 Task: Look for space in Basse-Terre, Guadeloupe from 7th July, 2023 to 15th July, 2023 for 6 adults in price range Rs.15000 to Rs.20000. Place can be entire place with 3 bedrooms having 3 beds and 3 bathrooms. Property type can be house, flat, guest house. Amenities needed are: washing machine. Booking option can be shelf check-in. Required host language is English.
Action: Mouse moved to (508, 55)
Screenshot: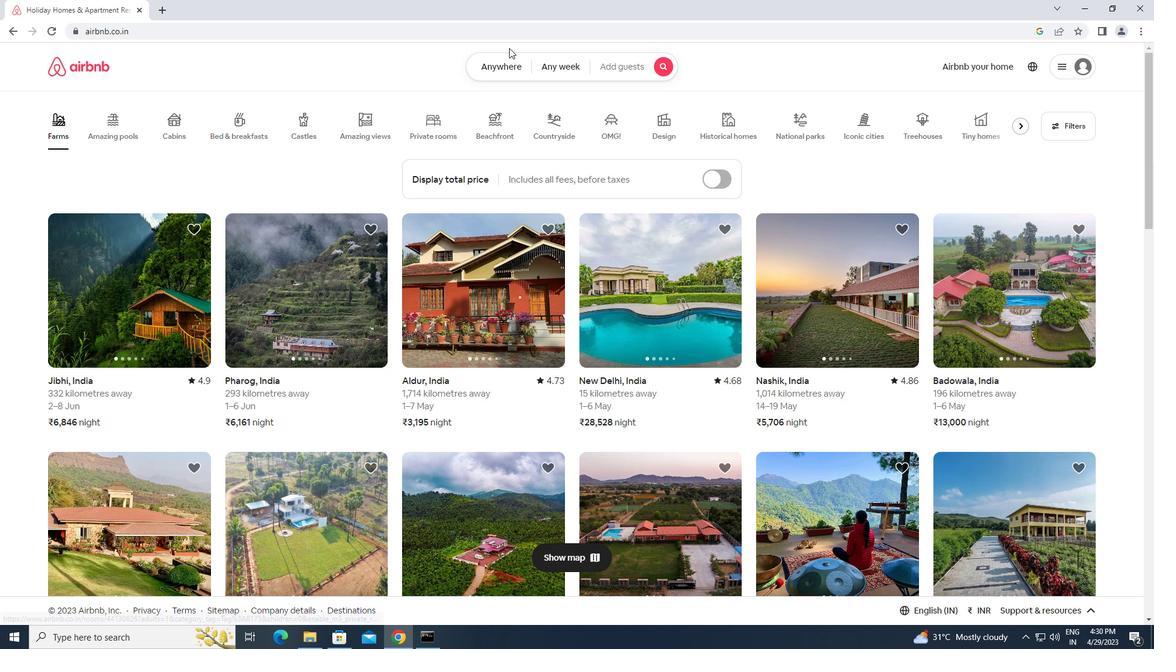 
Action: Mouse pressed left at (508, 55)
Screenshot: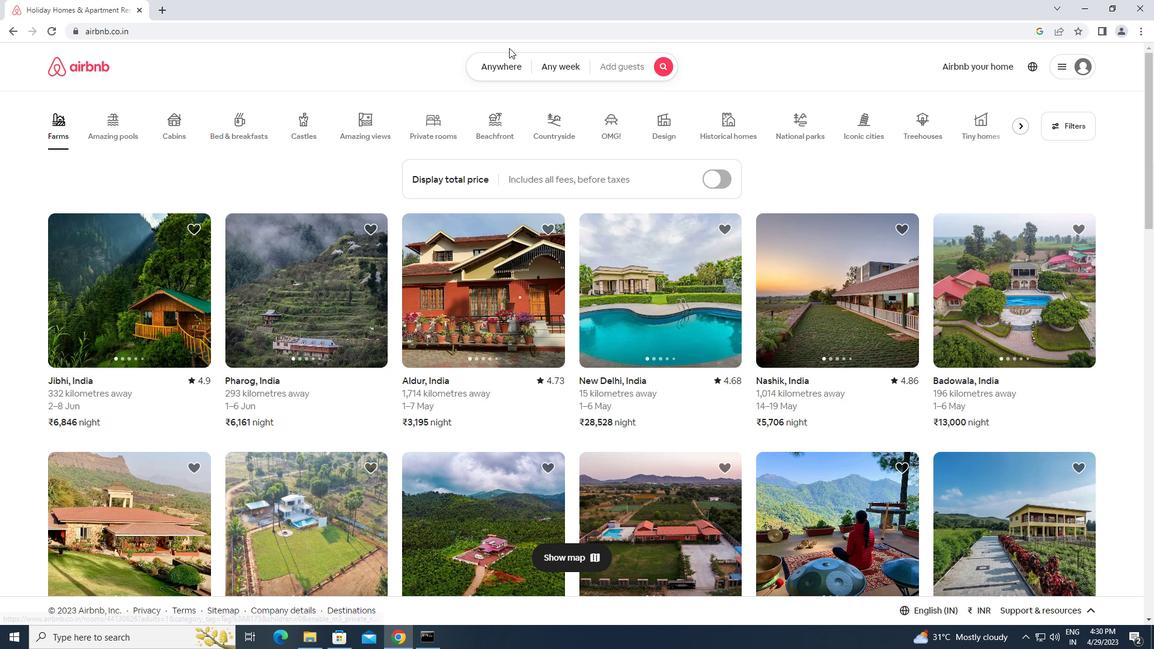 
Action: Mouse moved to (442, 102)
Screenshot: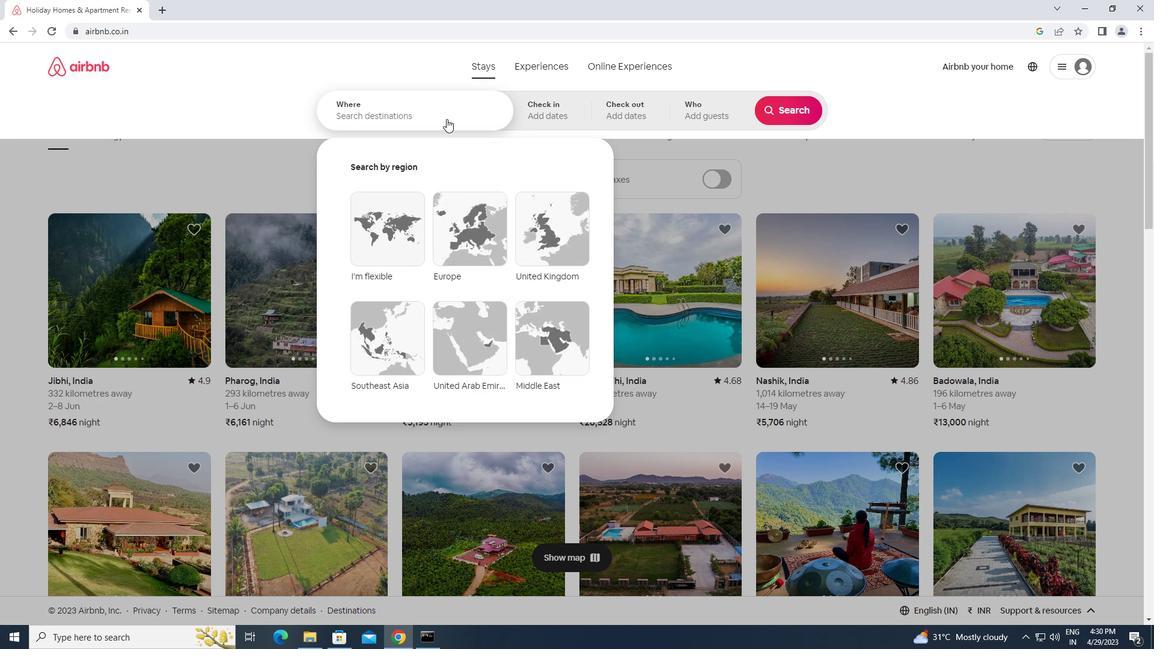 
Action: Mouse pressed left at (442, 102)
Screenshot: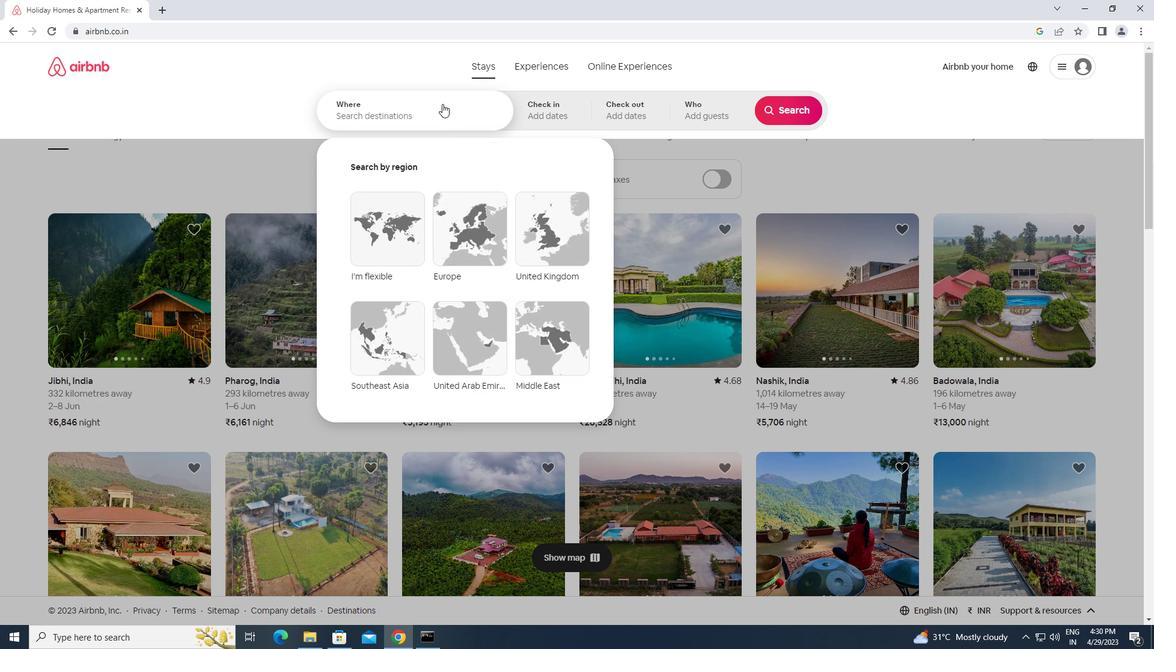 
Action: Mouse moved to (443, 102)
Screenshot: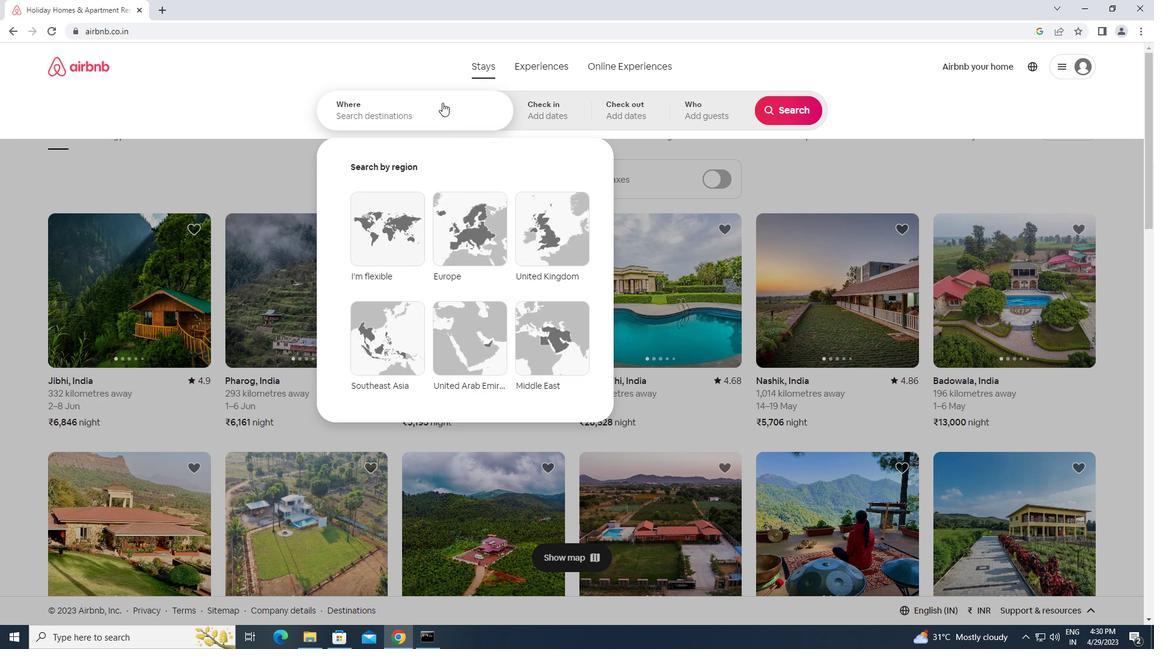 
Action: Key pressed b<Key.caps_lock>asse-<Key.caps_lock>t<Key.caps_lock>erre,<Key.space><Key.caps_lock>g<Key.caps_lock>uadeloupe<Key.enter>
Screenshot: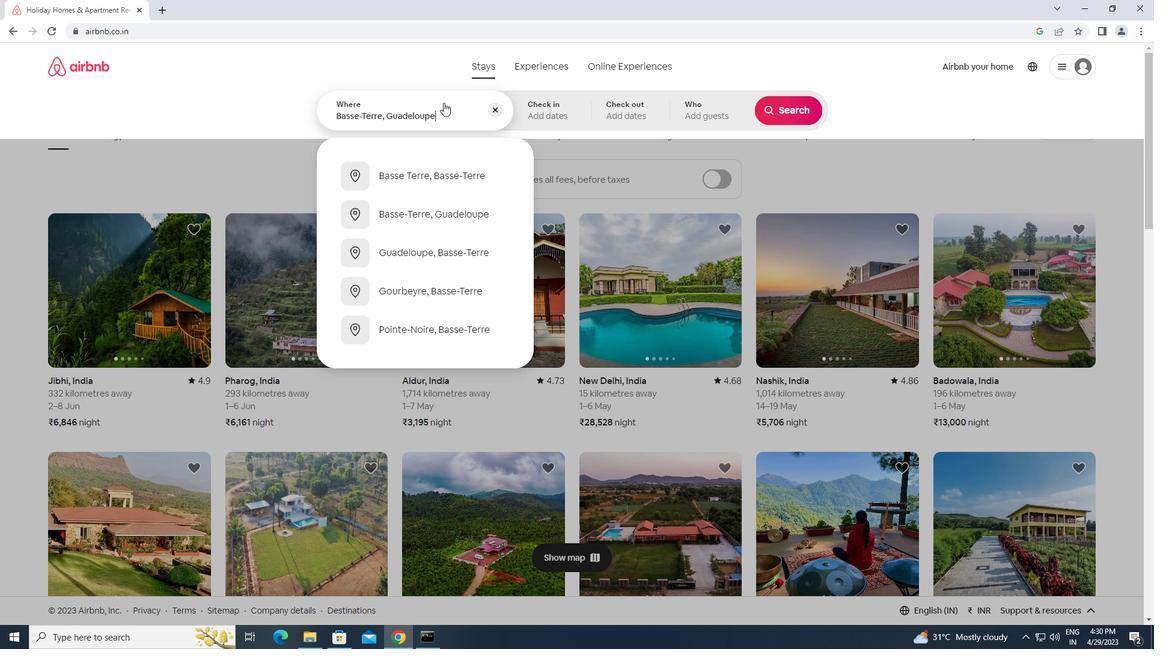 
Action: Mouse moved to (781, 201)
Screenshot: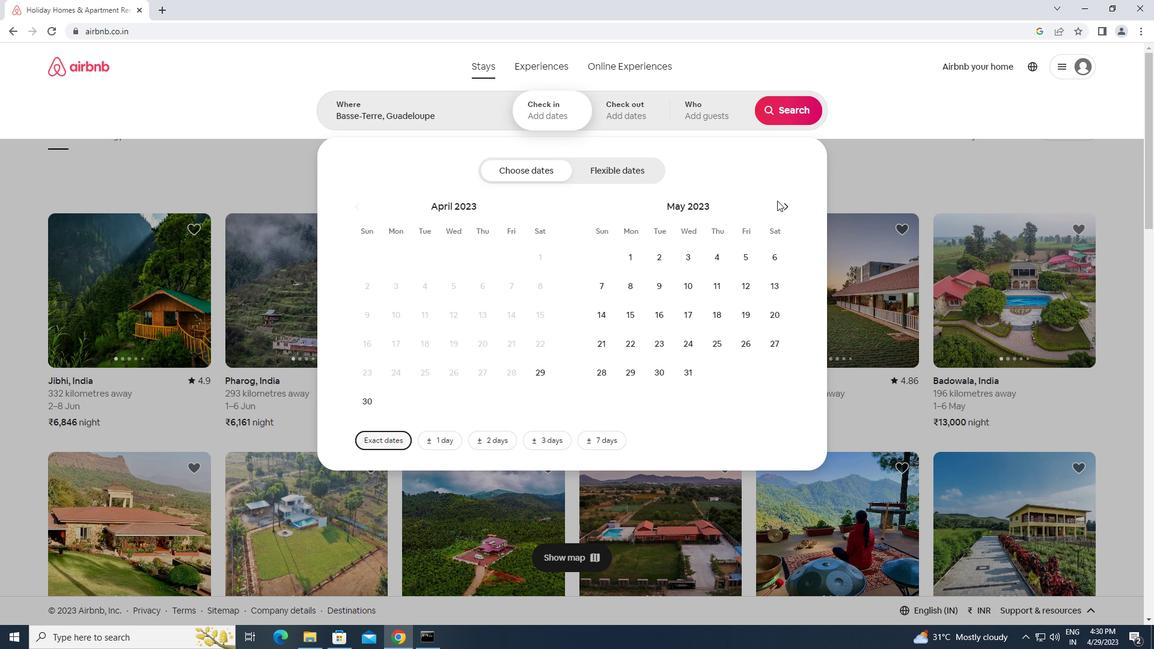
Action: Mouse pressed left at (781, 201)
Screenshot: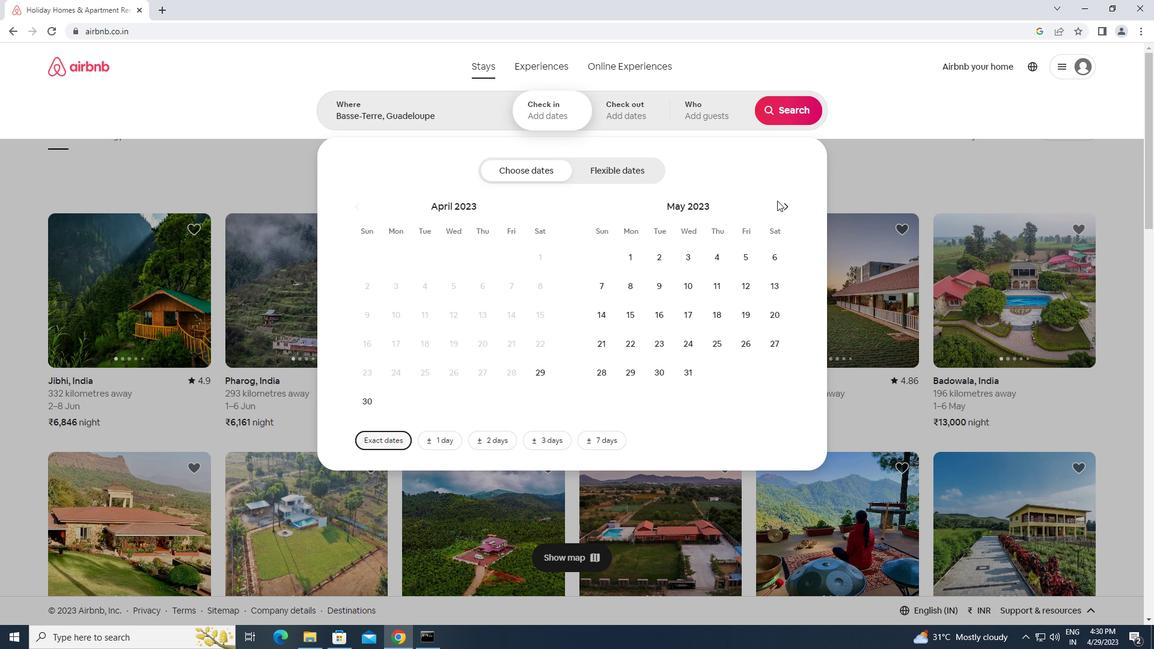 
Action: Mouse pressed left at (781, 201)
Screenshot: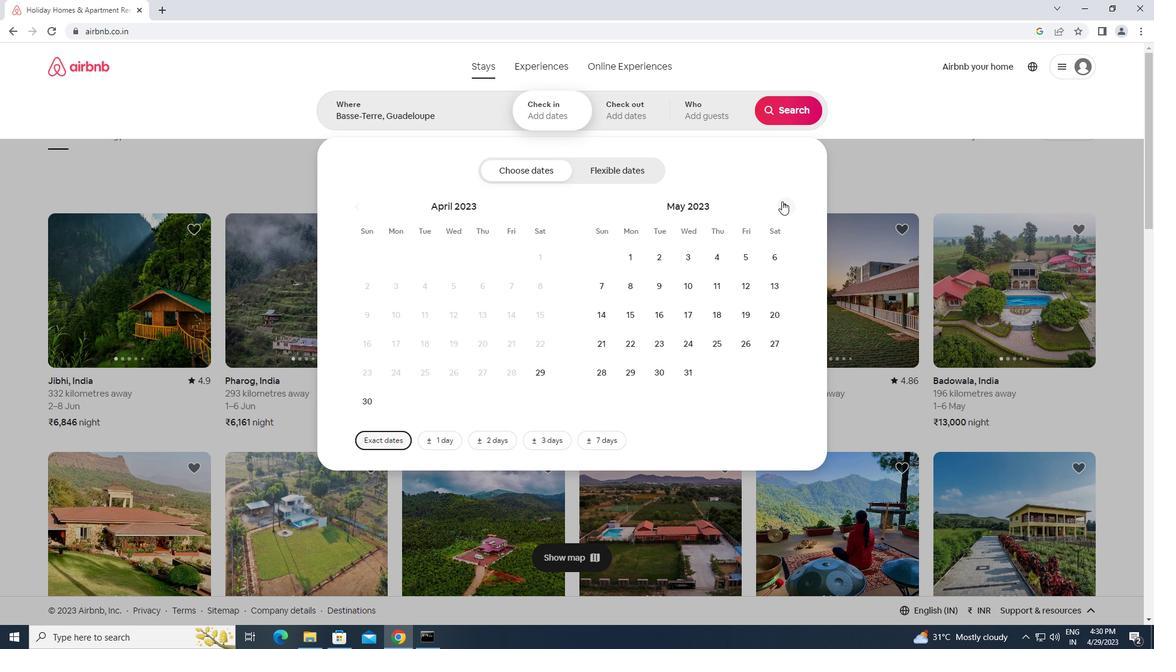 
Action: Mouse moved to (755, 287)
Screenshot: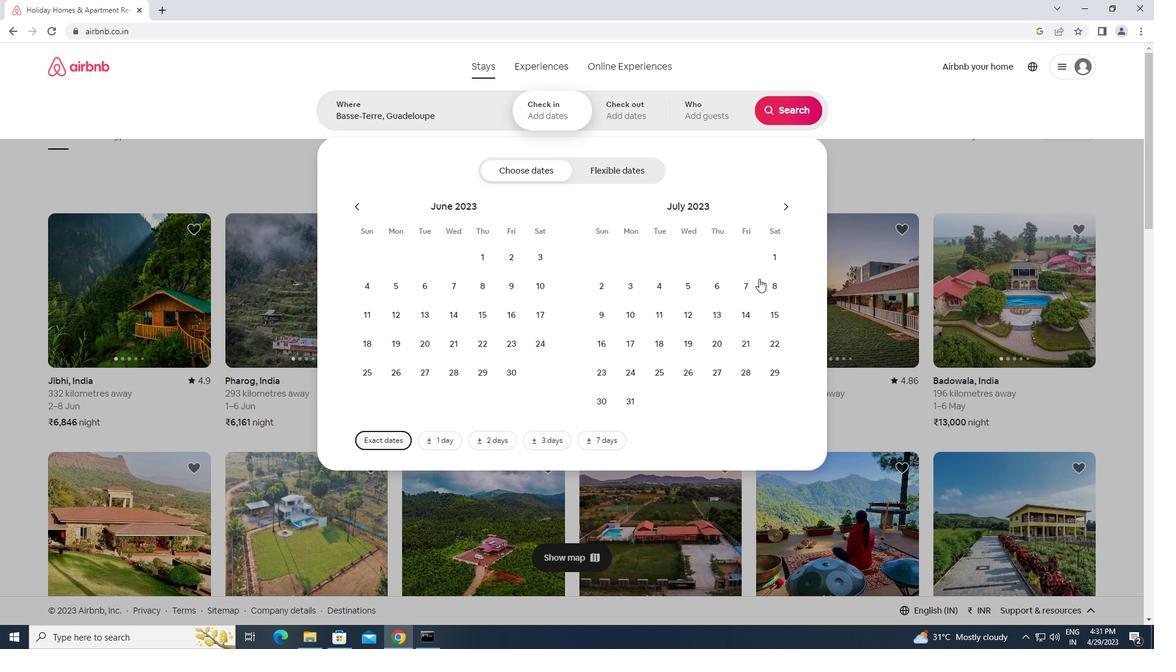 
Action: Mouse pressed left at (755, 287)
Screenshot: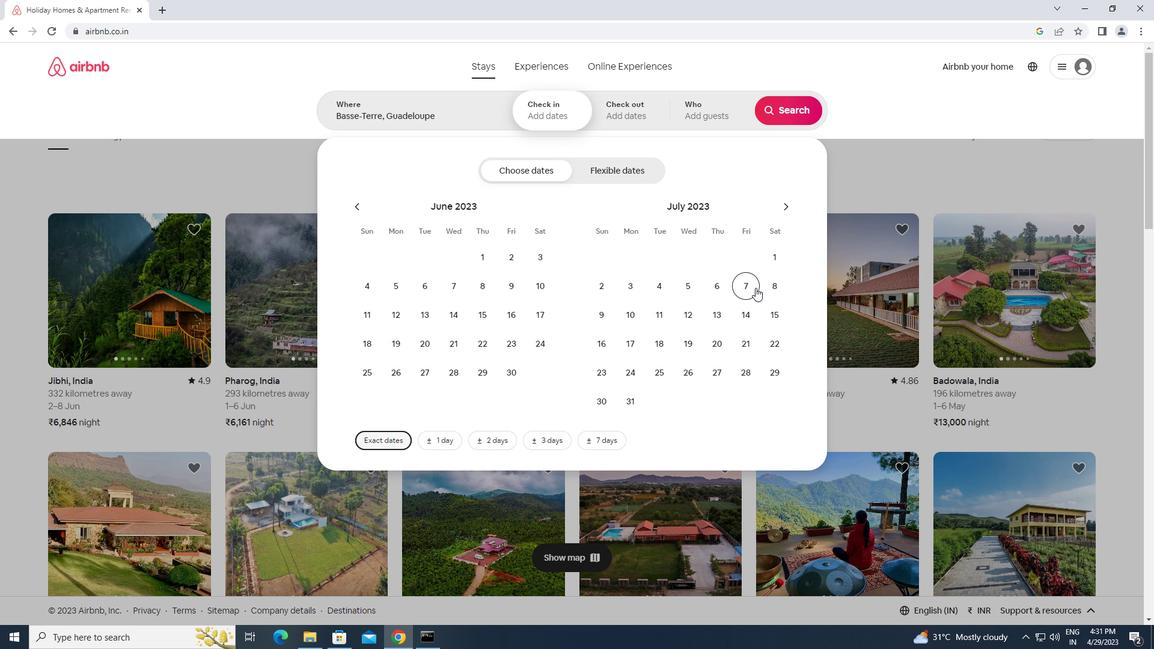 
Action: Mouse moved to (784, 313)
Screenshot: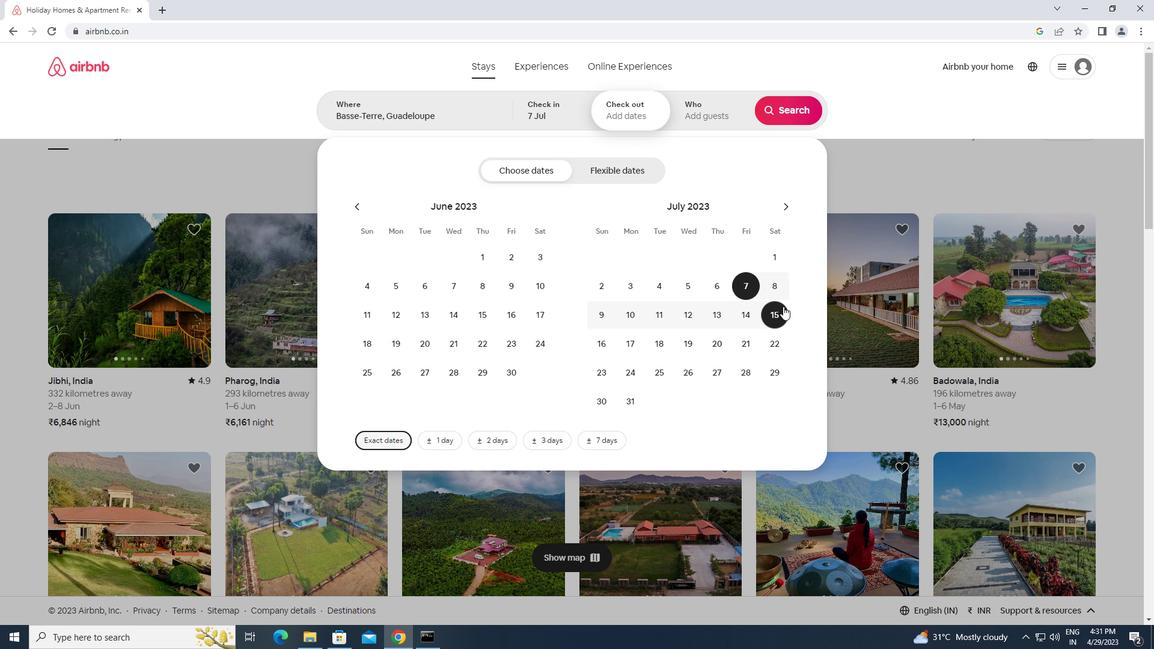 
Action: Mouse pressed left at (784, 313)
Screenshot: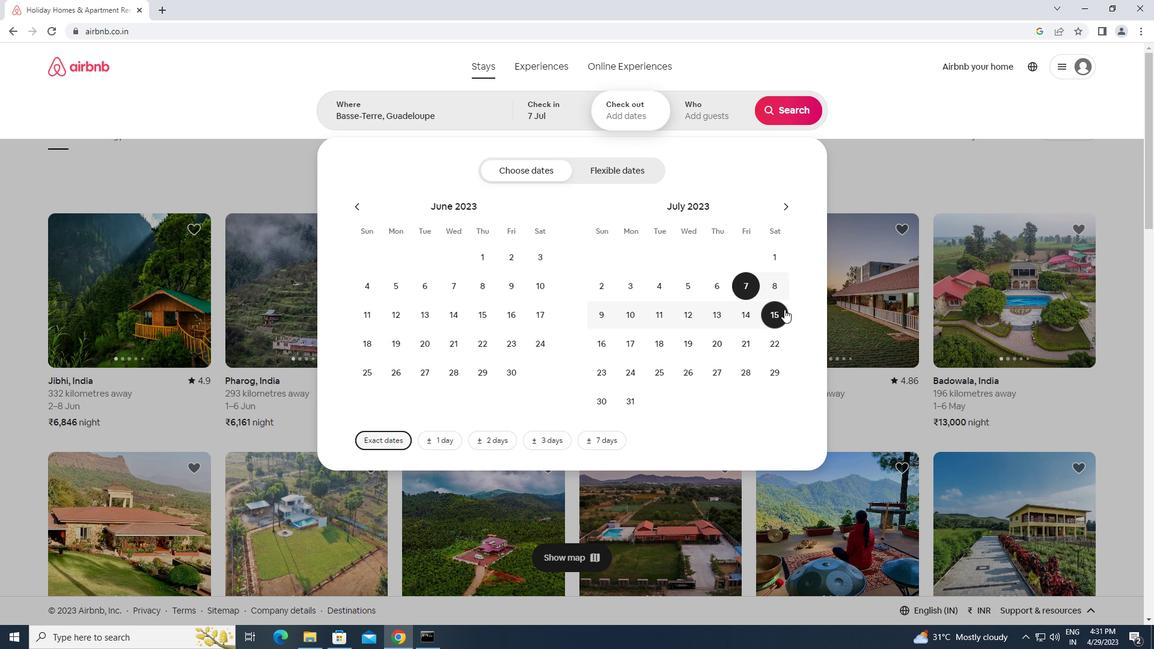 
Action: Mouse moved to (690, 112)
Screenshot: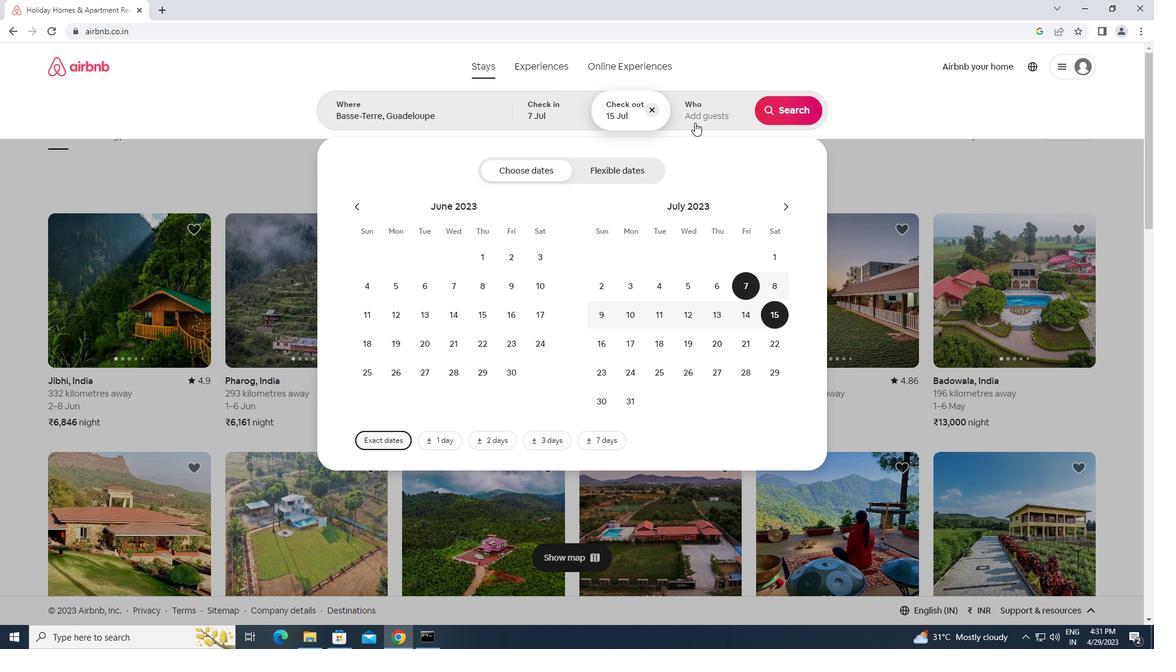 
Action: Mouse pressed left at (690, 112)
Screenshot: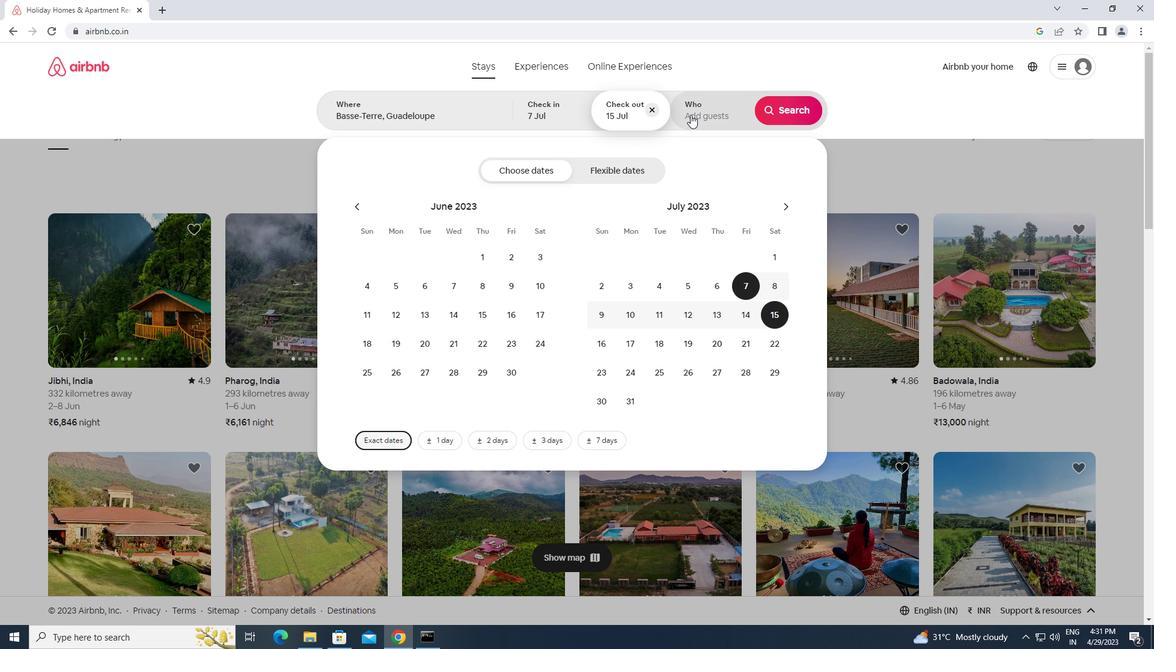 
Action: Mouse moved to (790, 168)
Screenshot: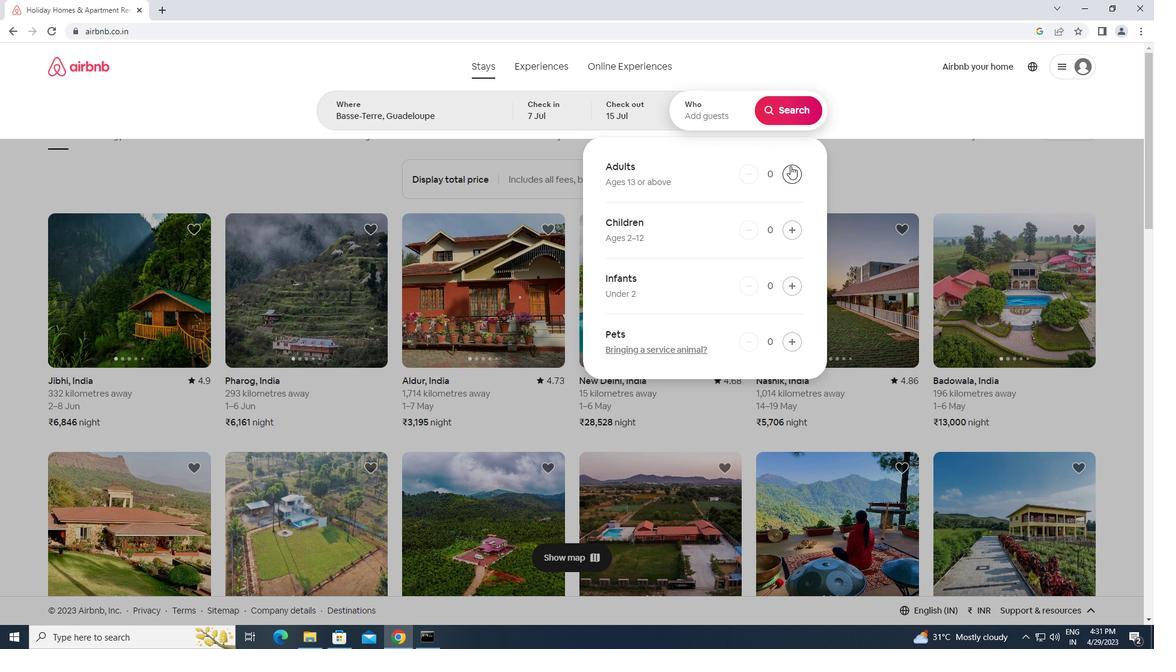 
Action: Mouse pressed left at (790, 168)
Screenshot: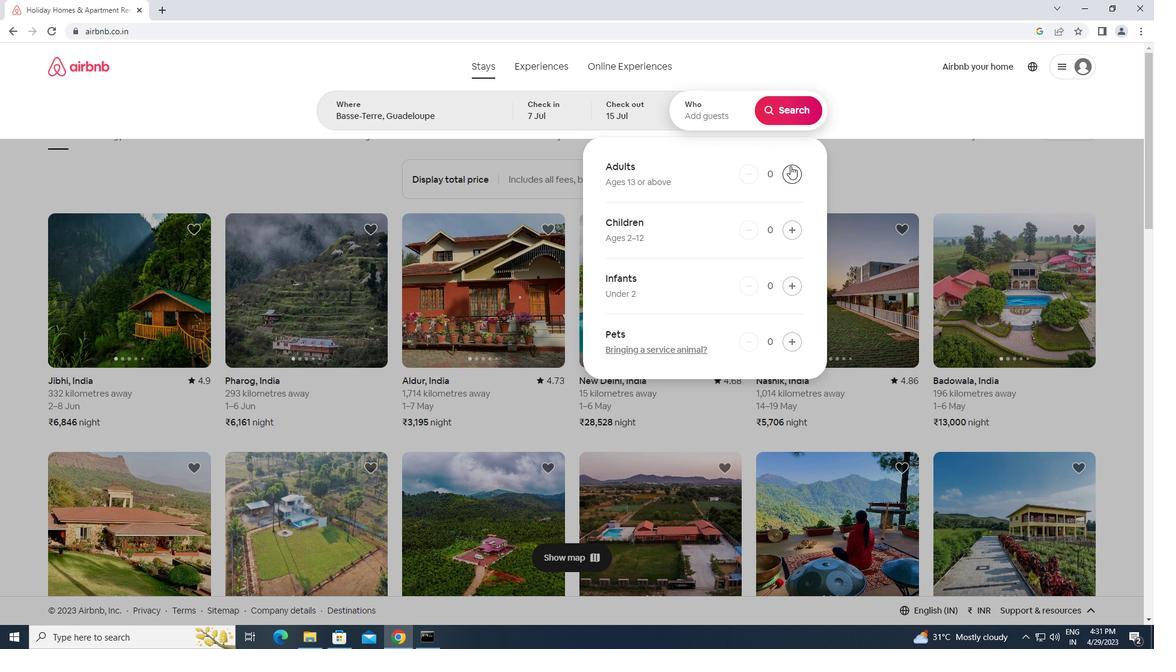 
Action: Mouse pressed left at (790, 168)
Screenshot: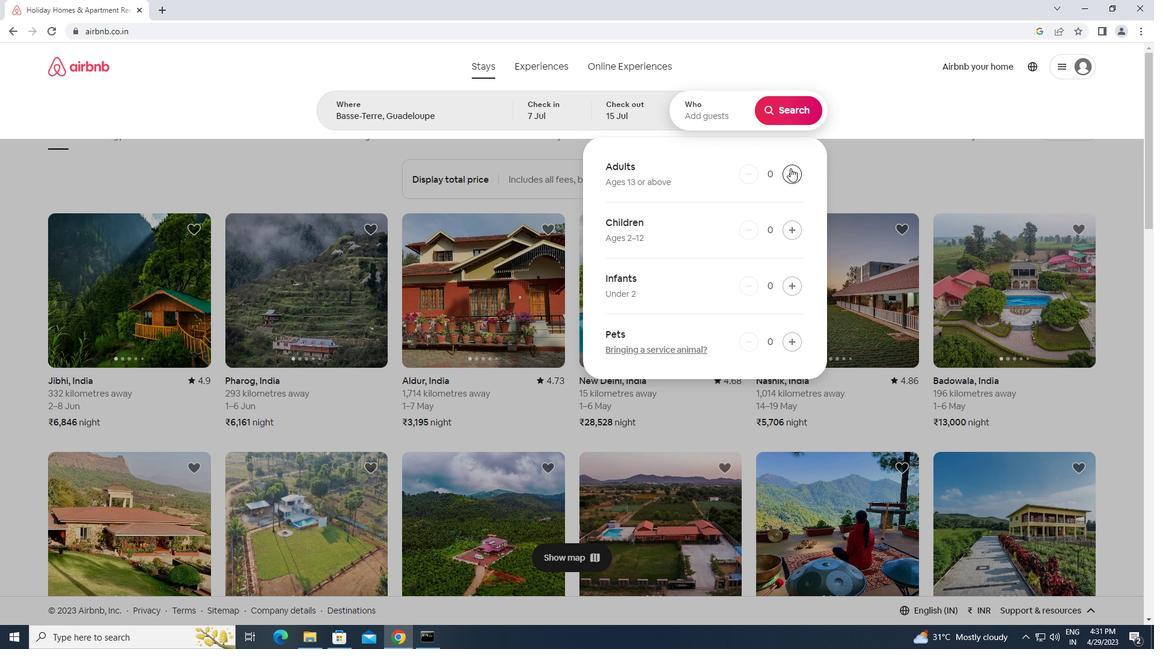 
Action: Mouse pressed left at (790, 168)
Screenshot: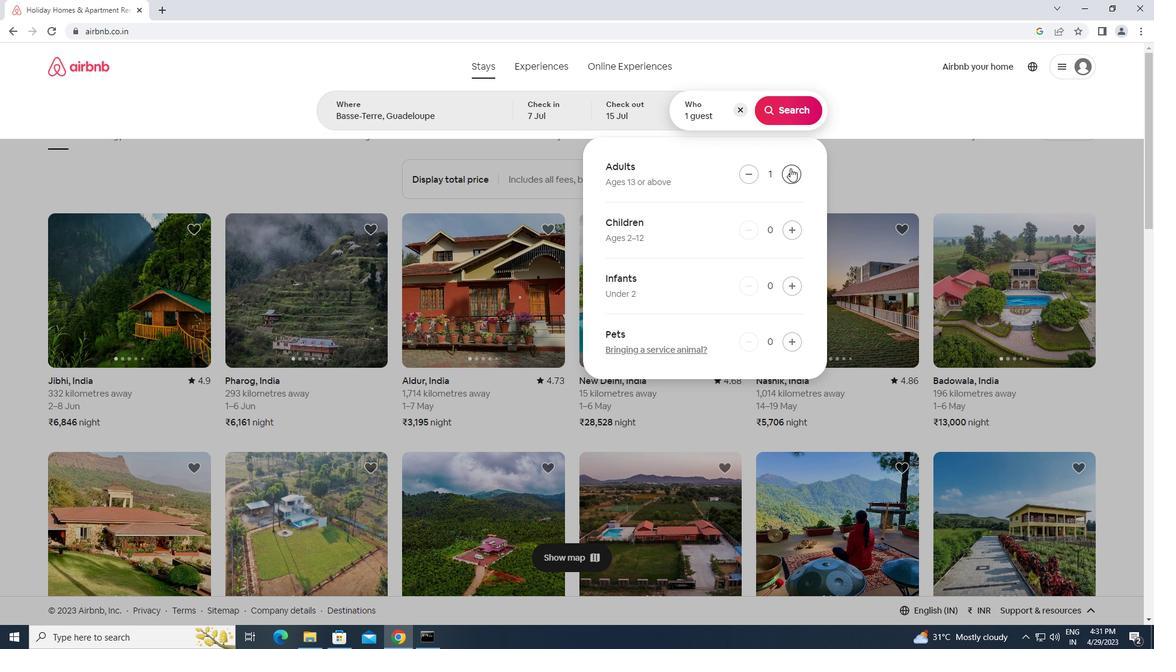
Action: Mouse pressed left at (790, 168)
Screenshot: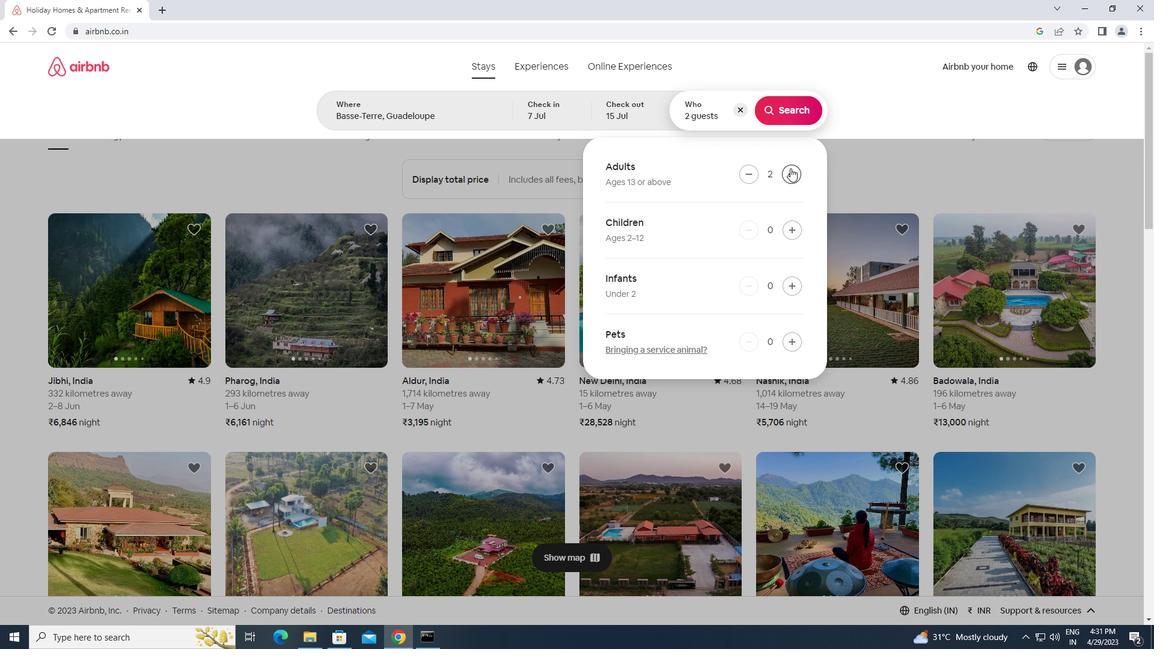 
Action: Mouse pressed left at (790, 168)
Screenshot: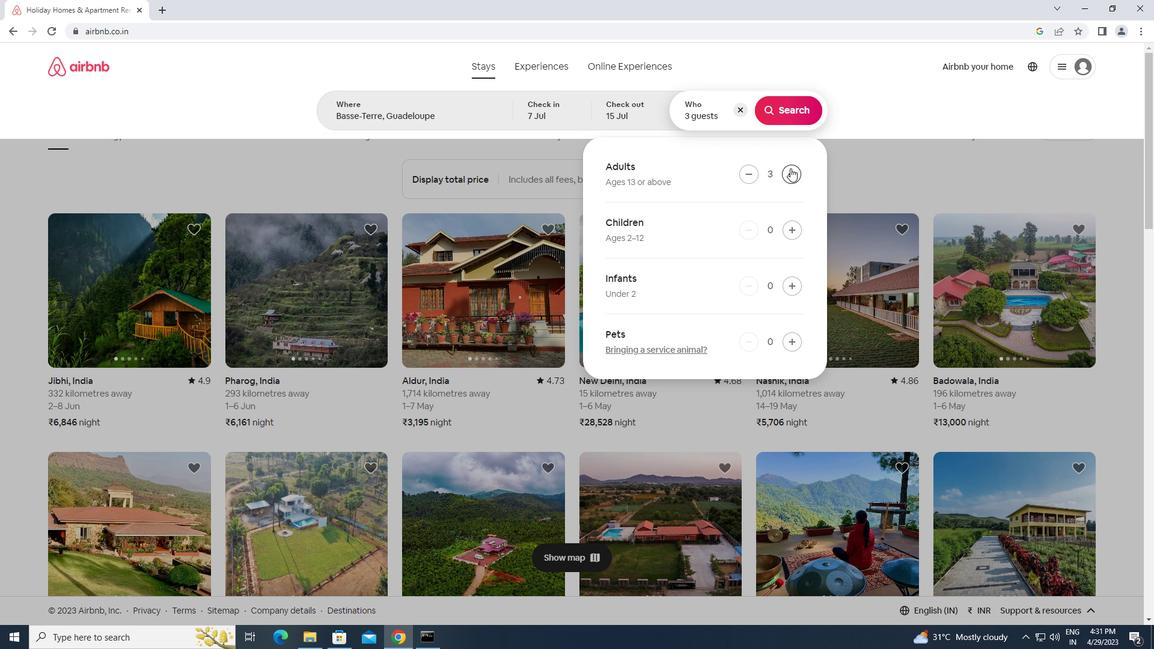 
Action: Mouse pressed left at (790, 168)
Screenshot: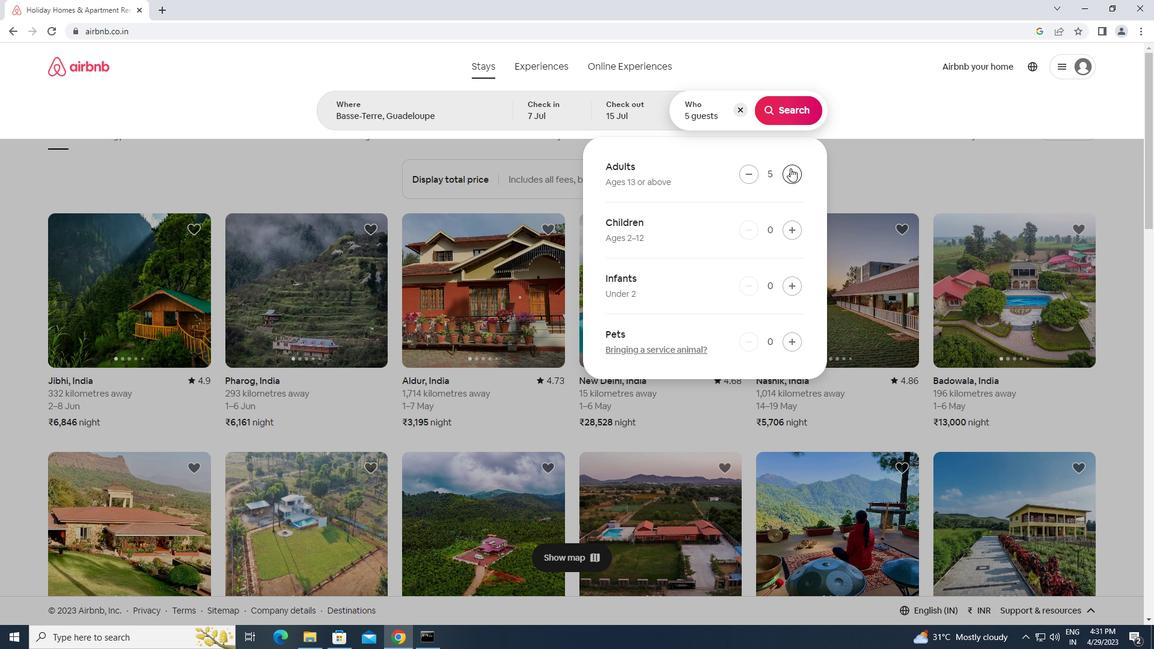 
Action: Mouse moved to (784, 116)
Screenshot: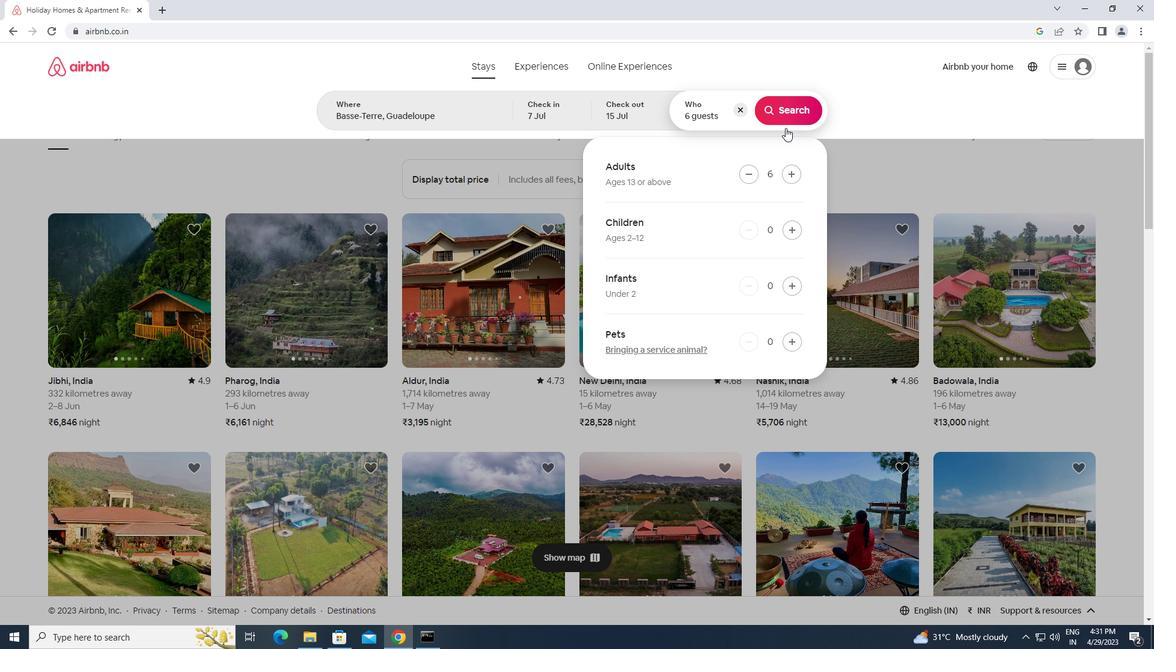 
Action: Mouse pressed left at (784, 116)
Screenshot: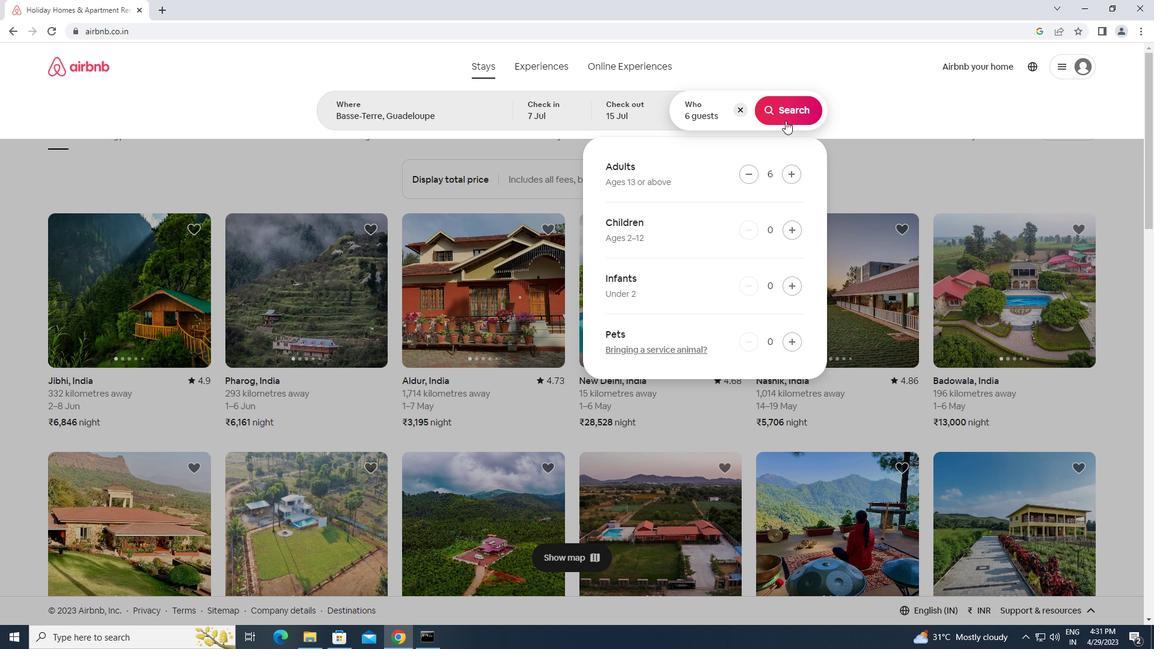 
Action: Mouse moved to (1087, 111)
Screenshot: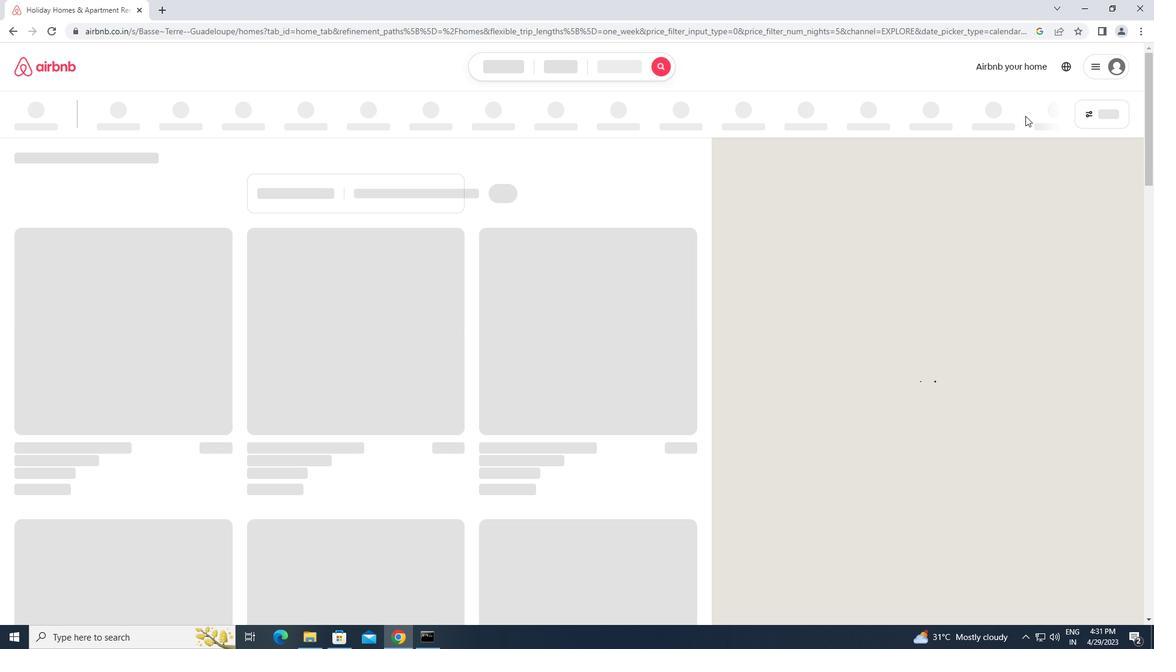 
Action: Mouse pressed left at (1087, 111)
Screenshot: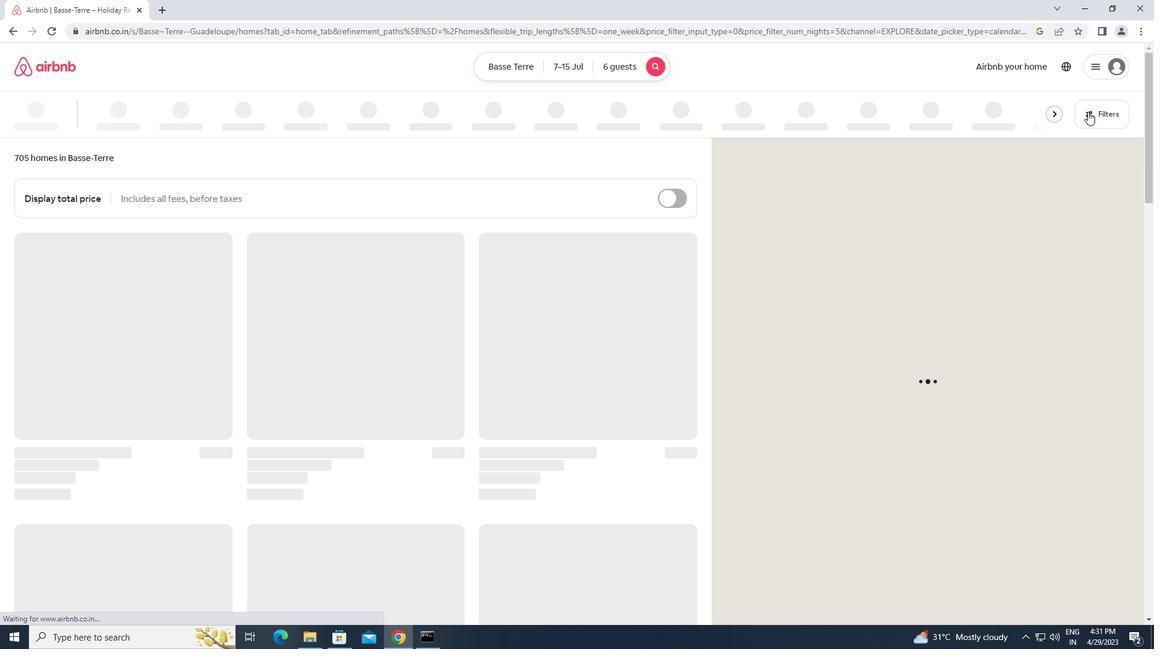 
Action: Mouse moved to (436, 265)
Screenshot: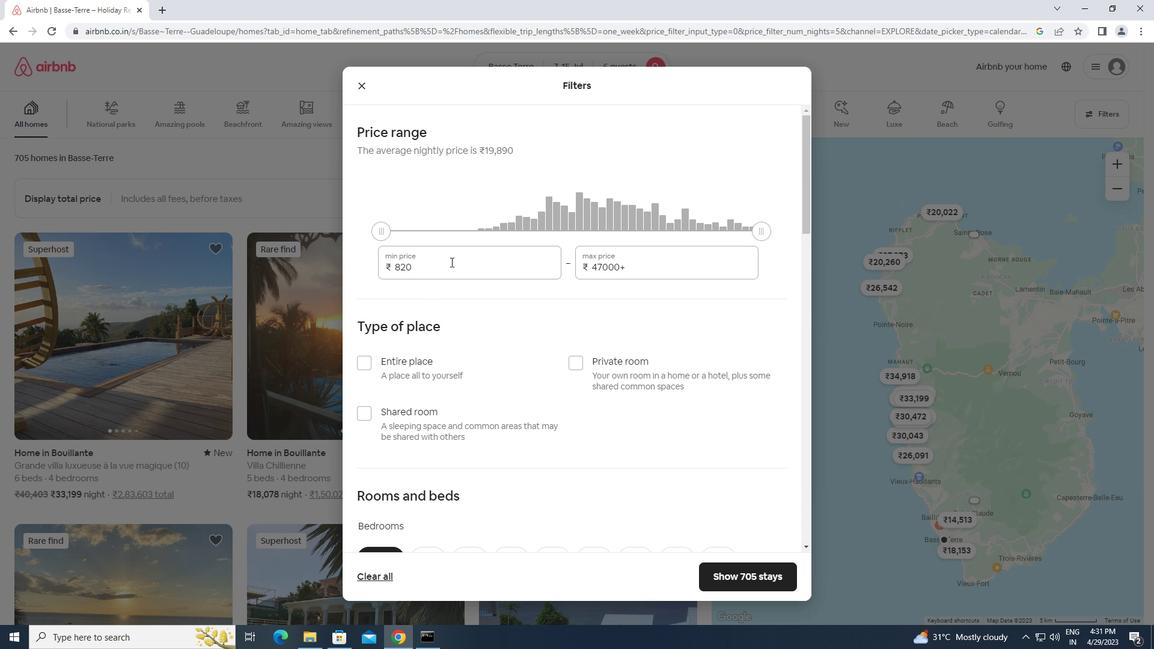 
Action: Mouse pressed left at (436, 265)
Screenshot: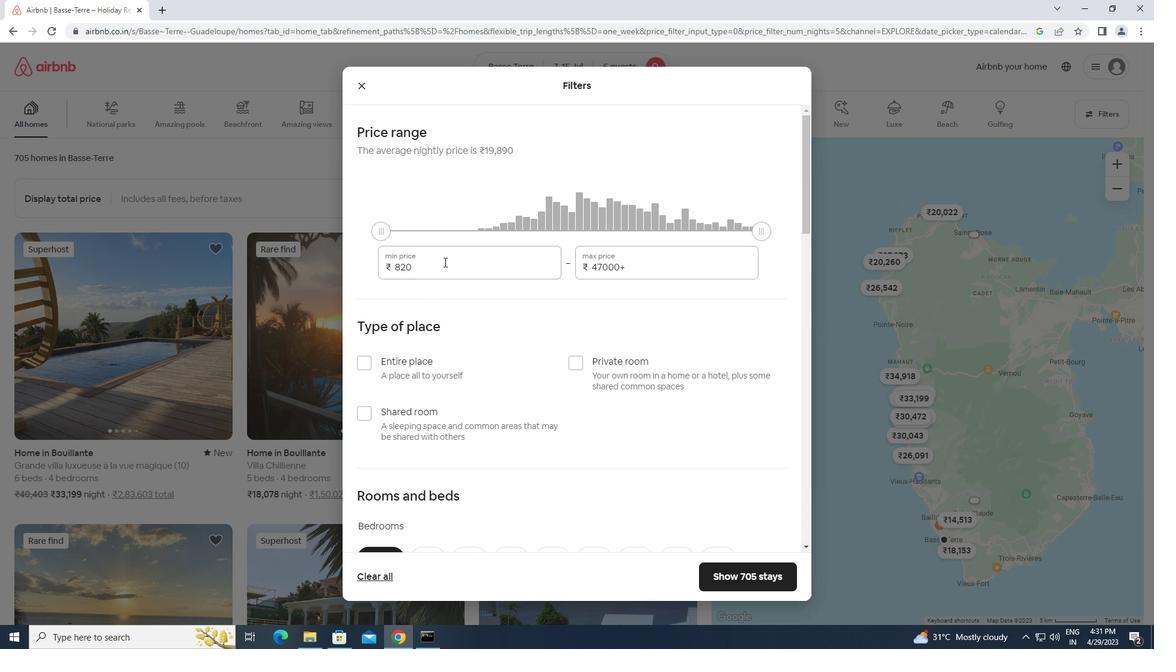 
Action: Mouse moved to (381, 266)
Screenshot: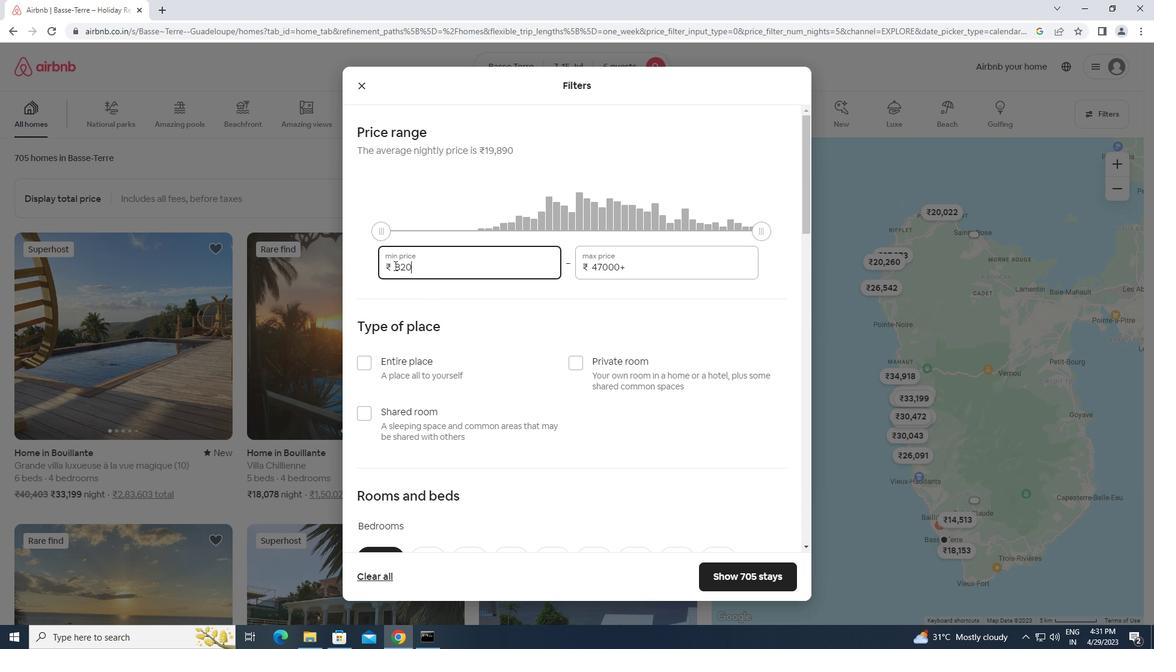 
Action: Key pressed 15000<Key.tab><Key.backspace>20000
Screenshot: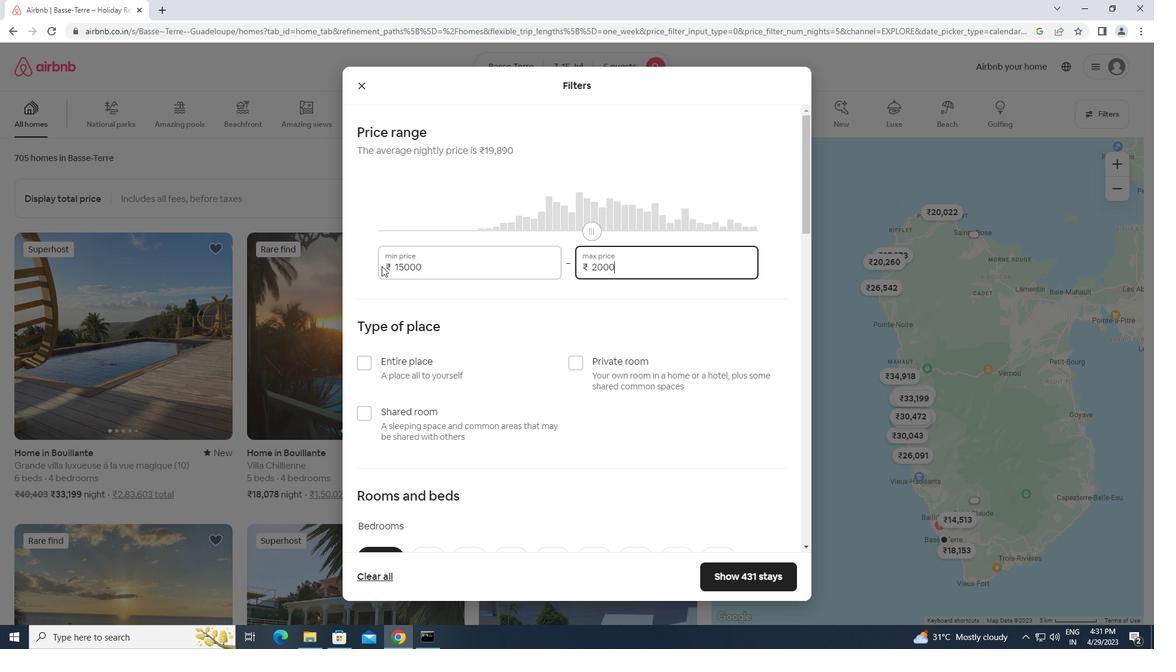 
Action: Mouse moved to (362, 364)
Screenshot: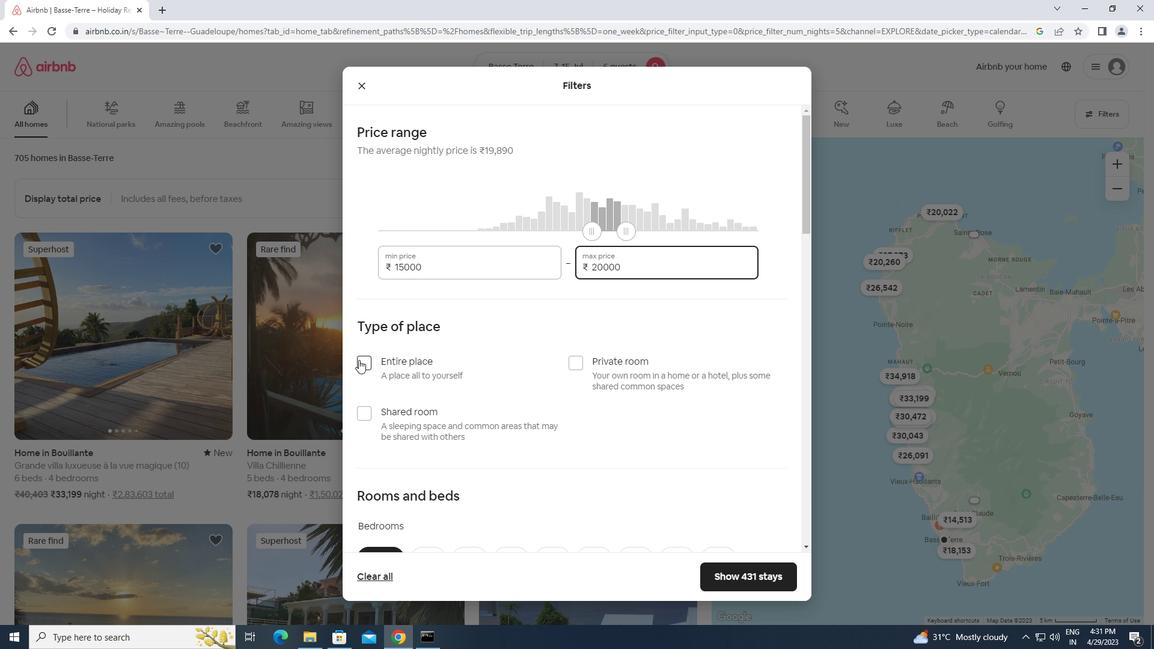 
Action: Mouse pressed left at (362, 364)
Screenshot: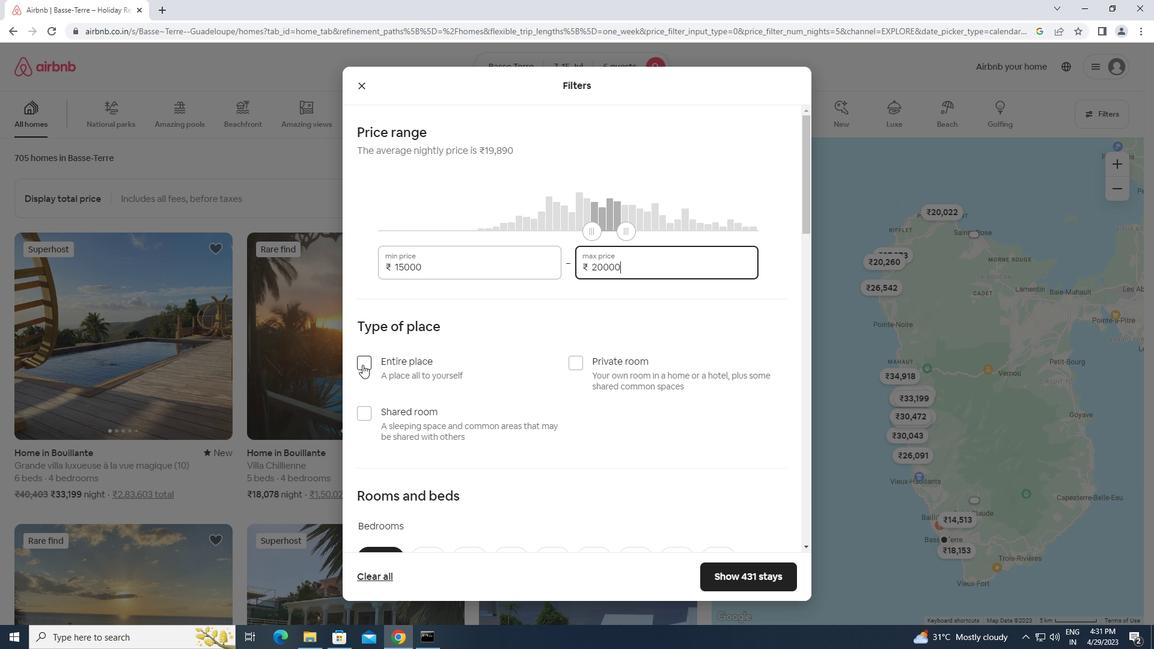 
Action: Mouse moved to (517, 396)
Screenshot: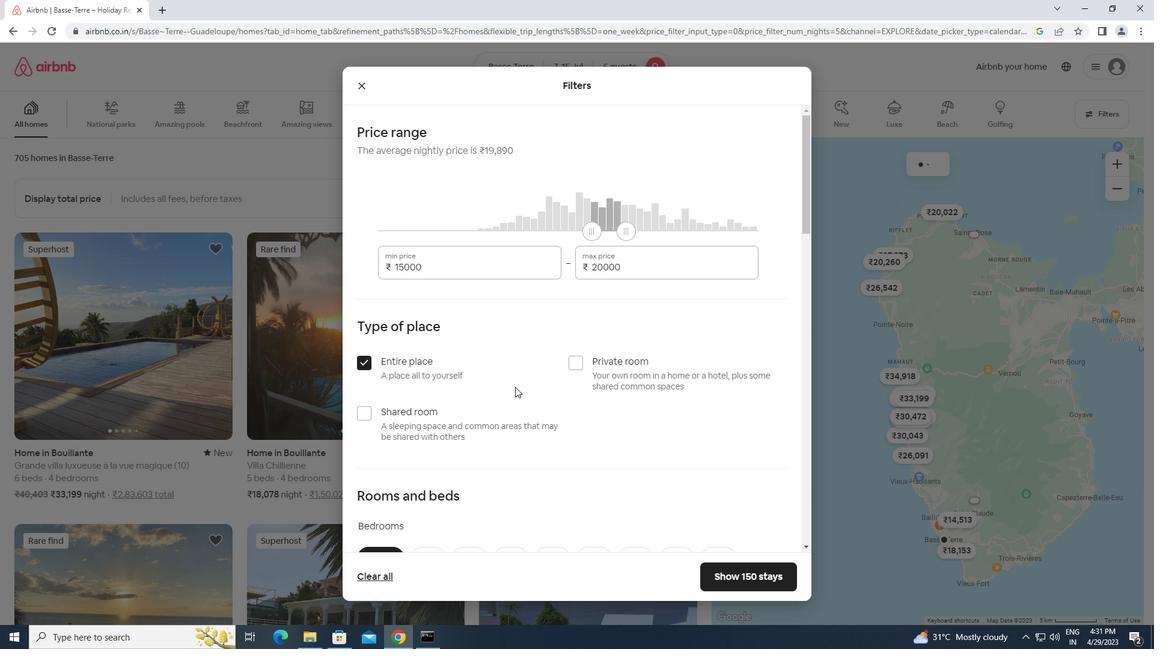 
Action: Mouse scrolled (517, 396) with delta (0, 0)
Screenshot: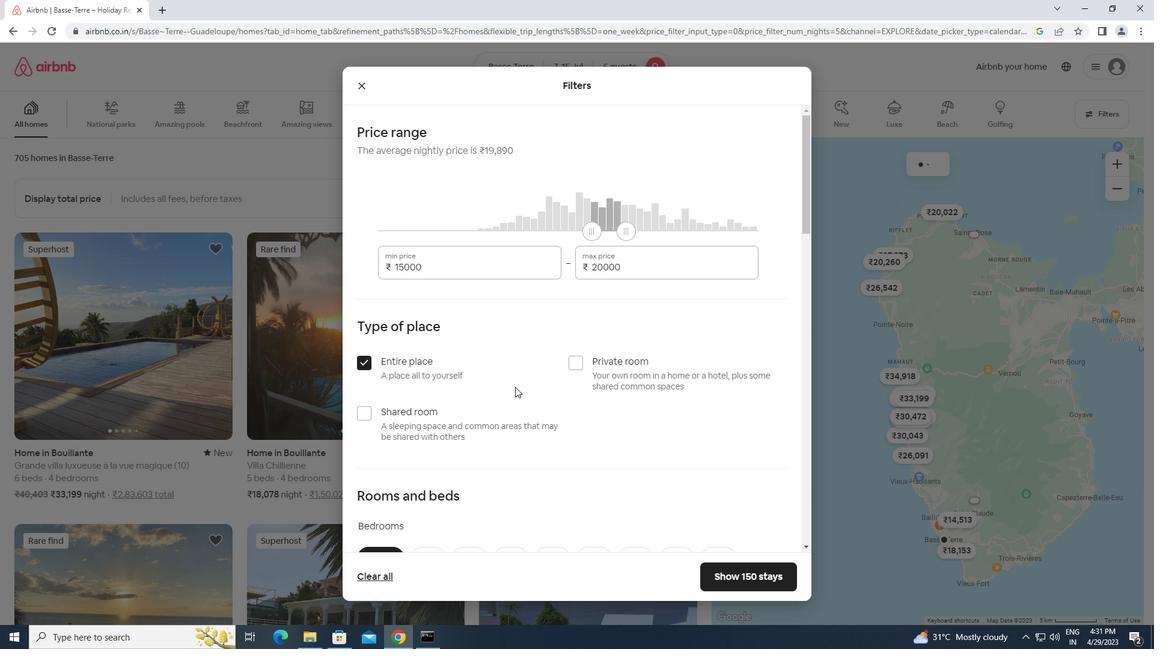 
Action: Mouse moved to (518, 399)
Screenshot: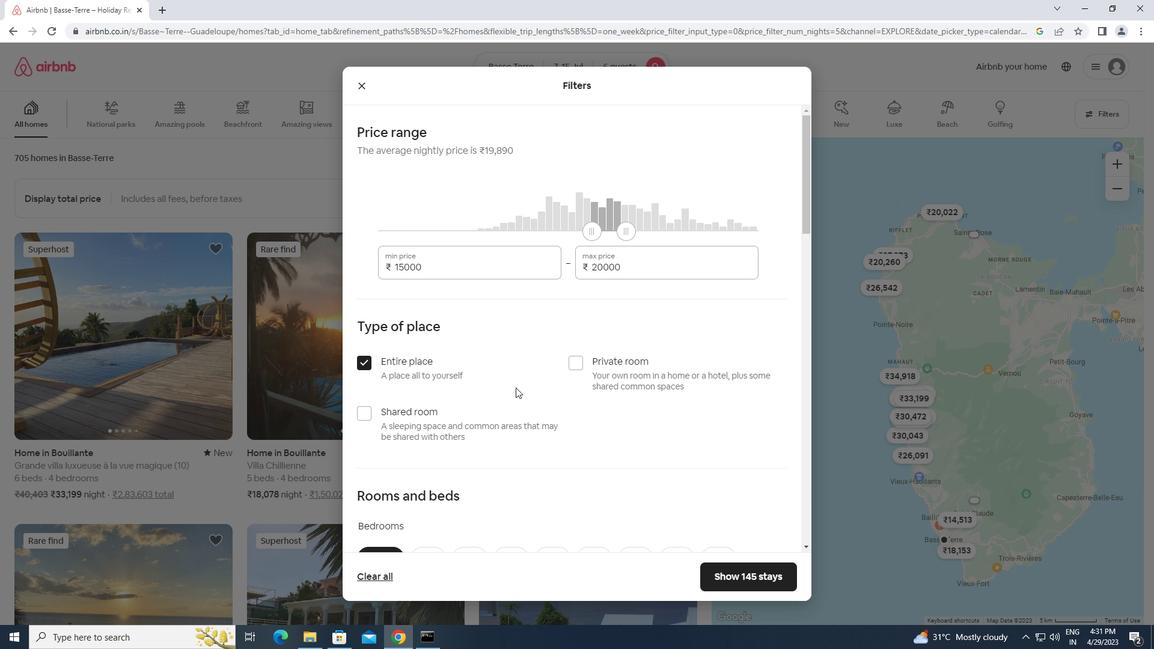 
Action: Mouse scrolled (518, 398) with delta (0, 0)
Screenshot: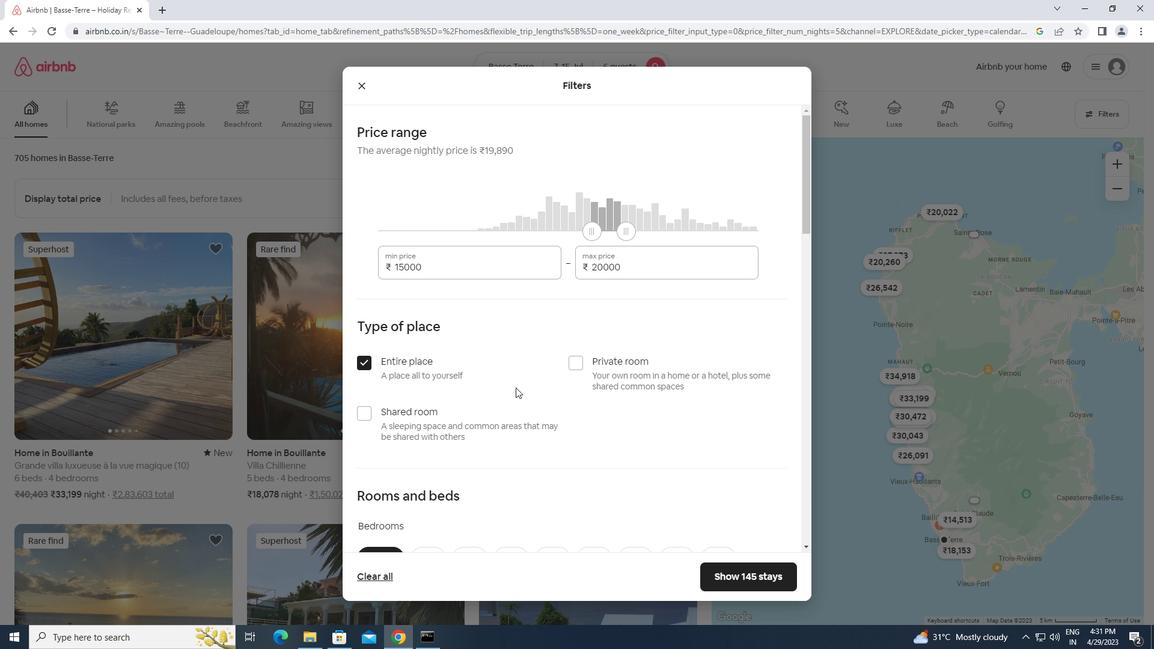 
Action: Mouse scrolled (518, 398) with delta (0, 0)
Screenshot: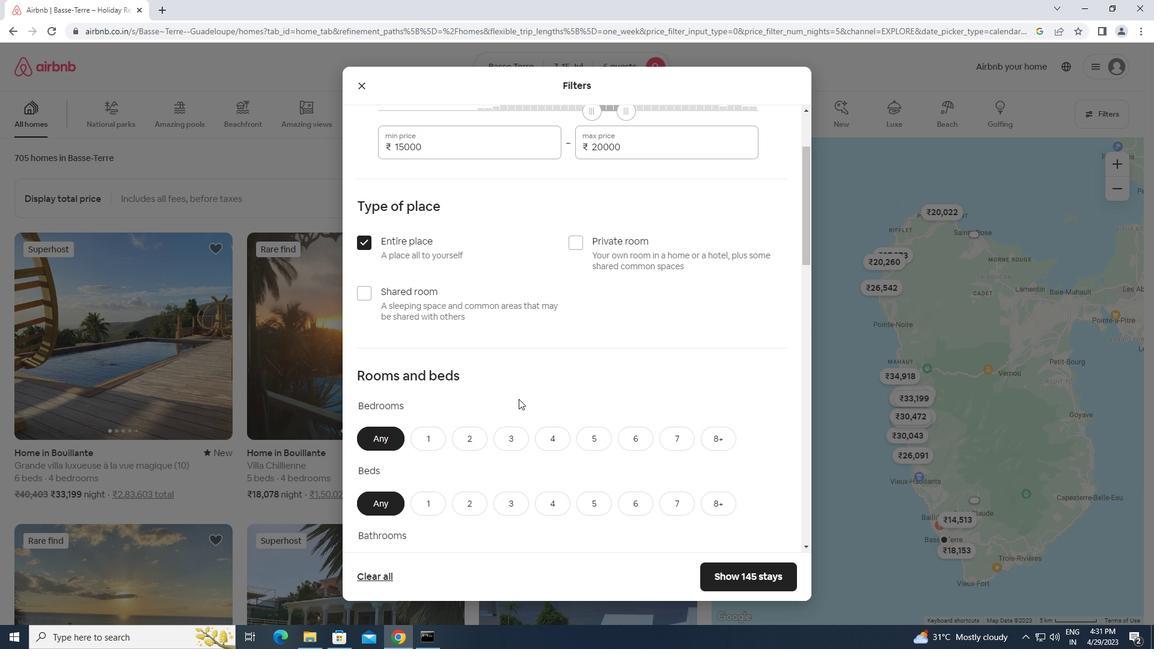 
Action: Mouse scrolled (518, 398) with delta (0, 0)
Screenshot: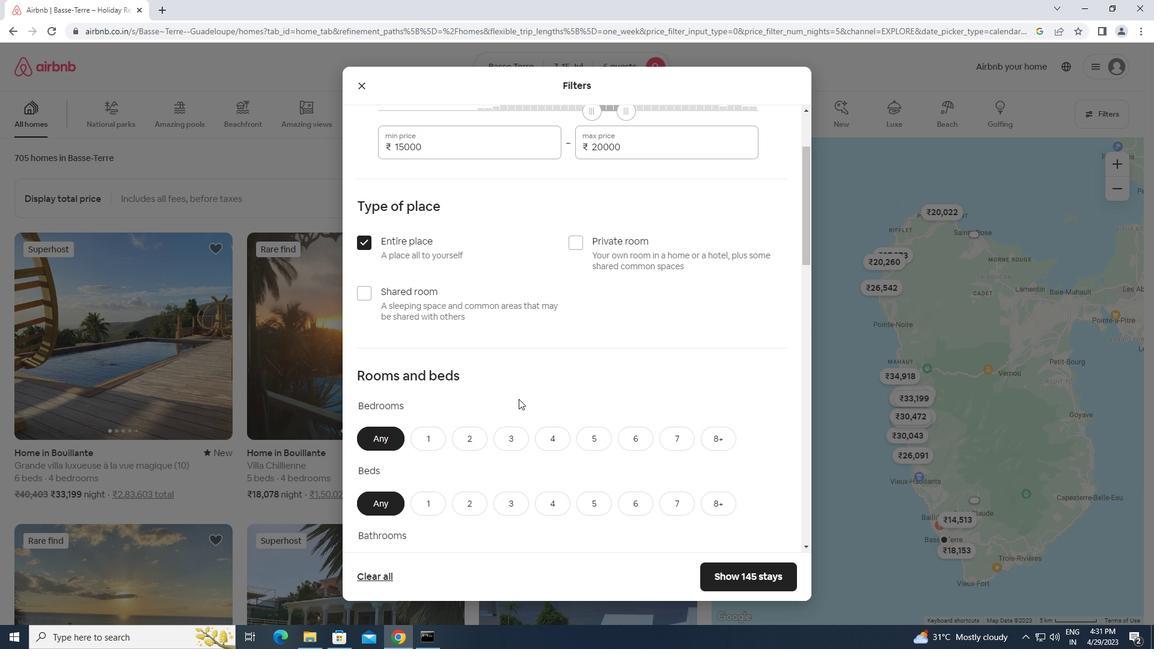 
Action: Mouse moved to (499, 321)
Screenshot: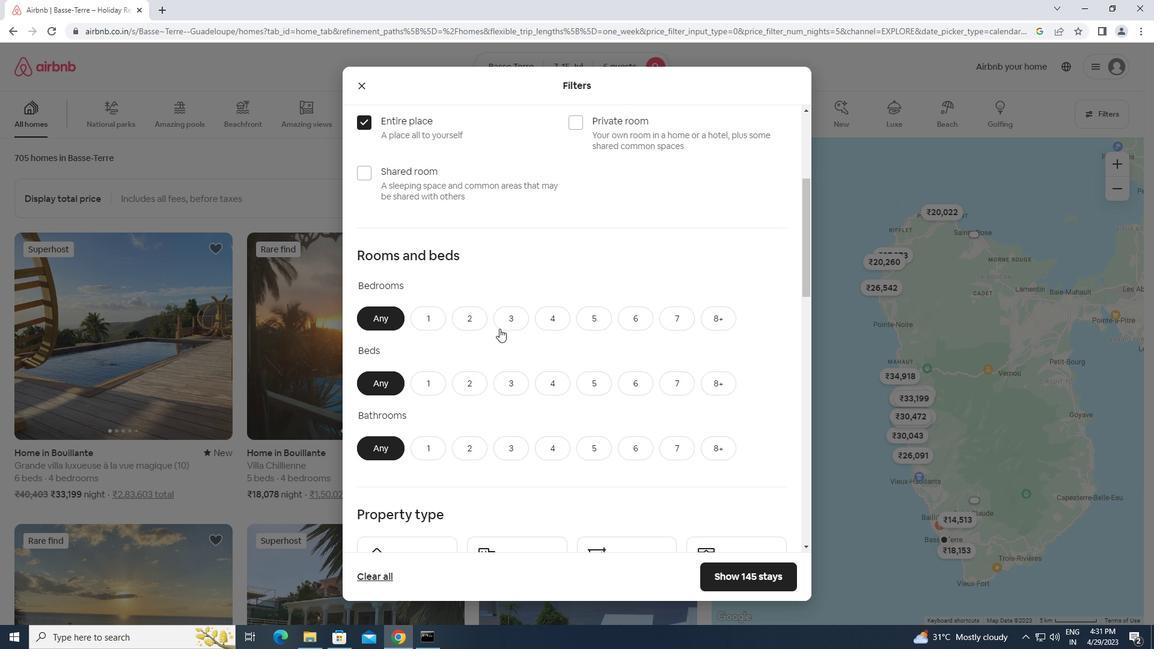 
Action: Mouse pressed left at (499, 321)
Screenshot: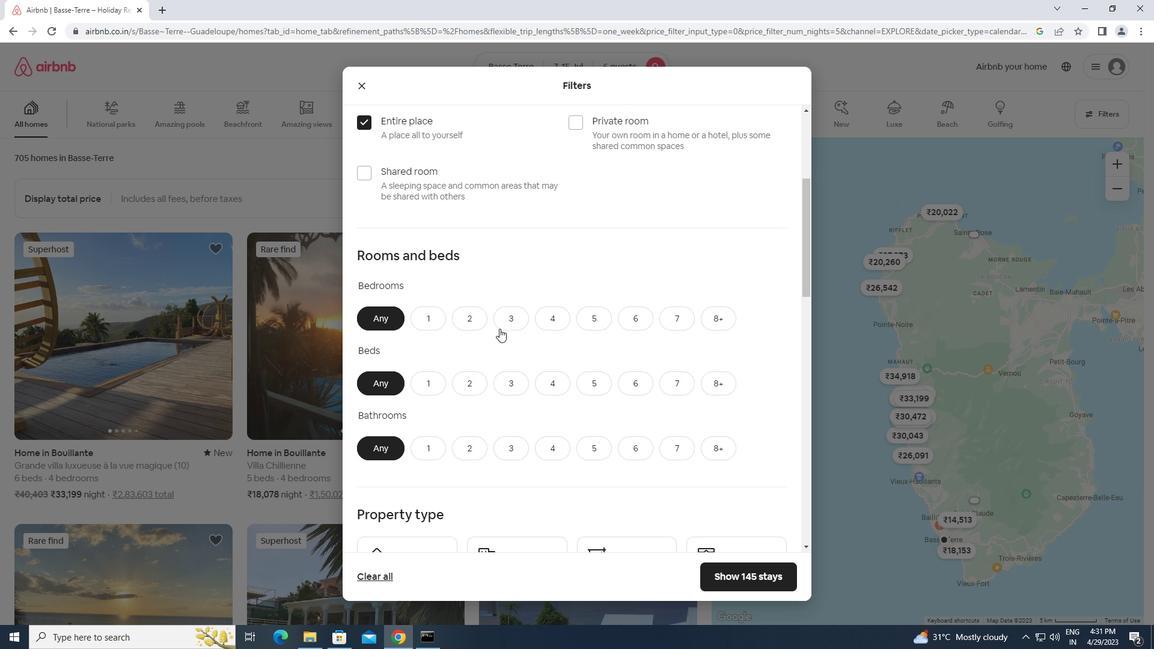 
Action: Mouse moved to (500, 383)
Screenshot: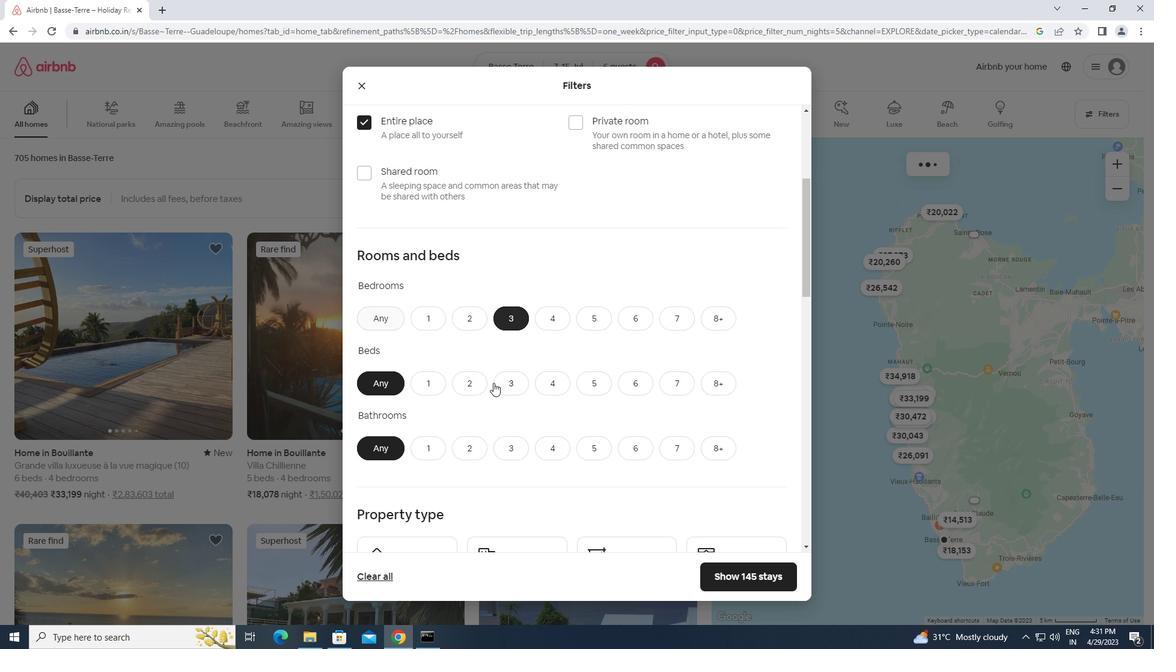 
Action: Mouse pressed left at (500, 383)
Screenshot: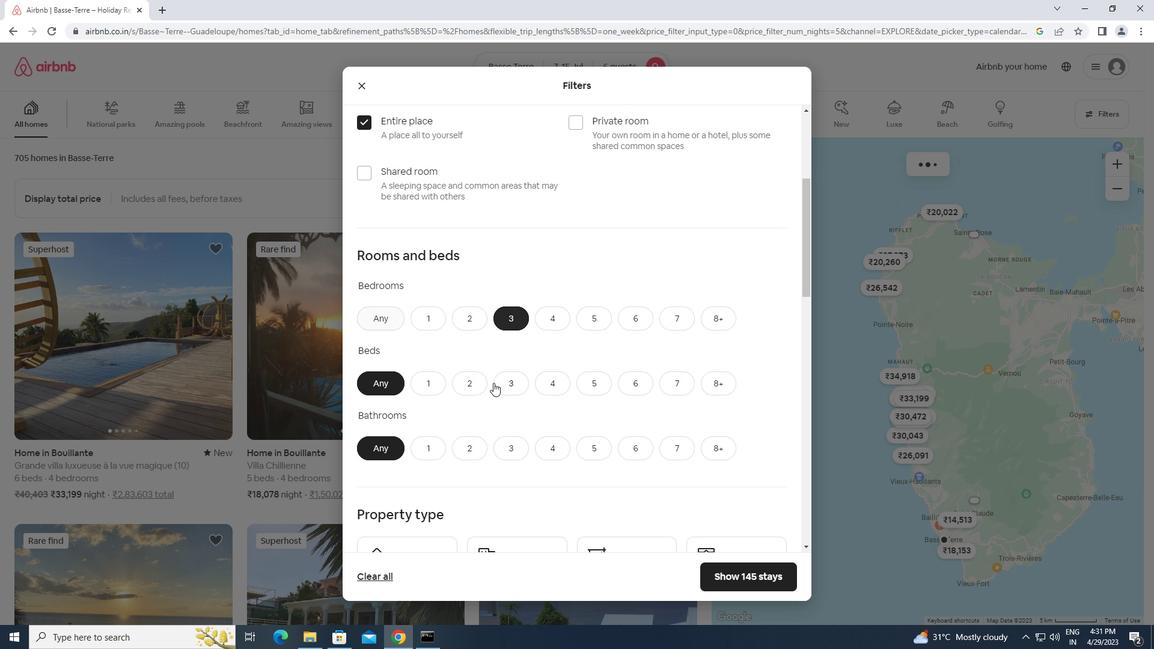 
Action: Mouse moved to (508, 439)
Screenshot: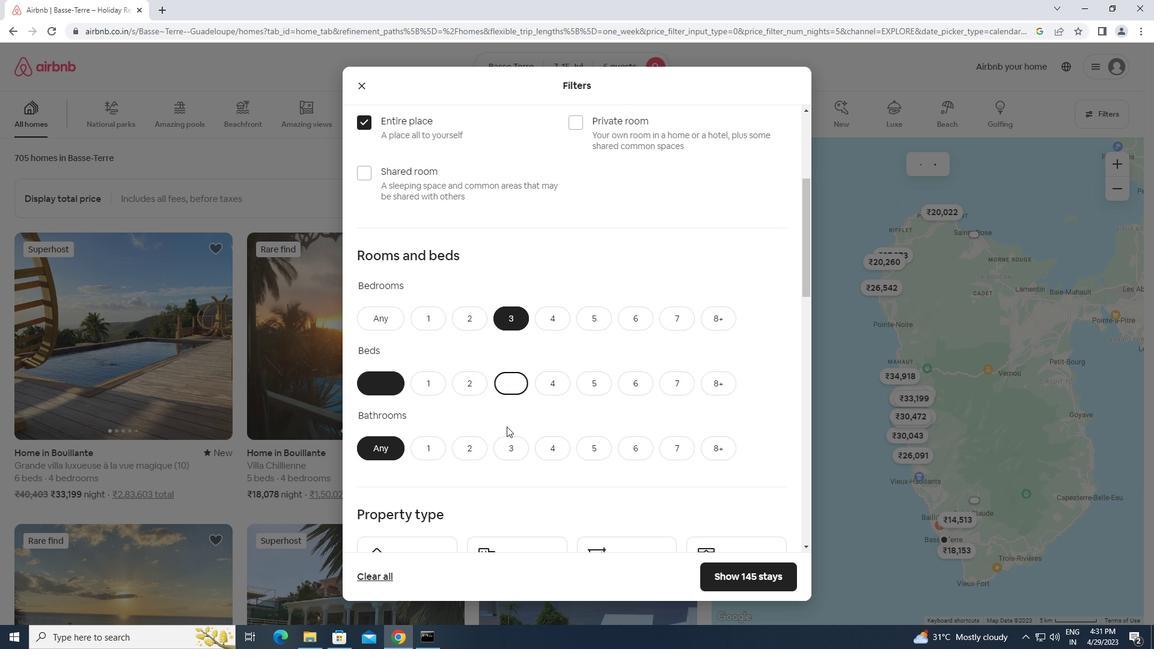 
Action: Mouse pressed left at (508, 439)
Screenshot: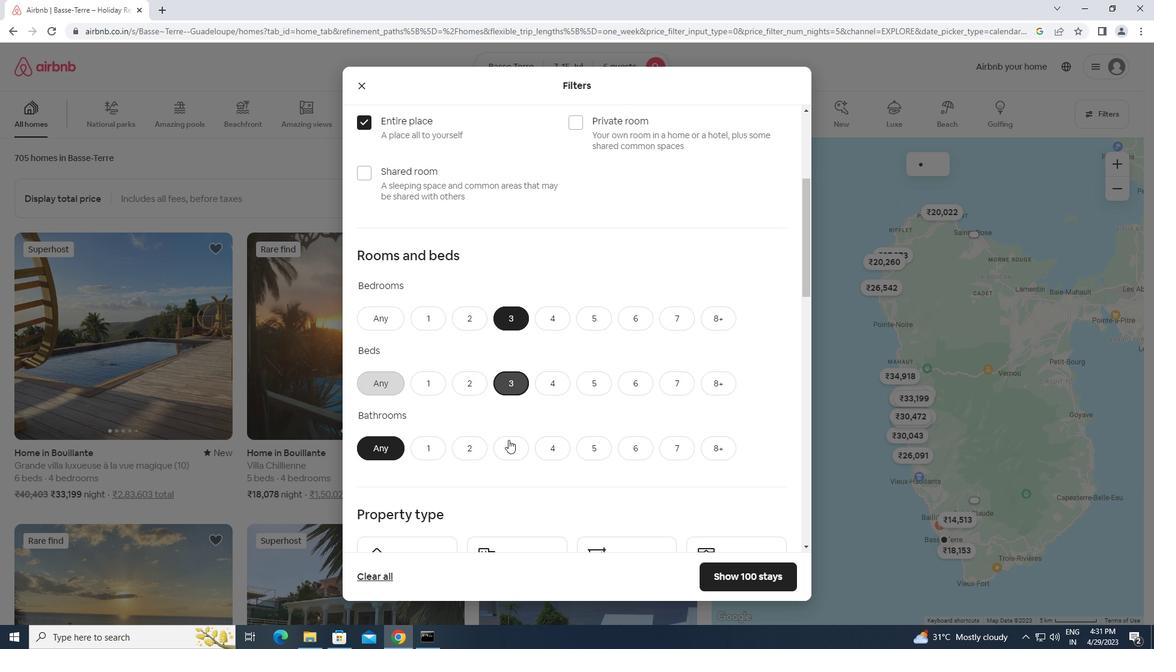 
Action: Mouse moved to (521, 463)
Screenshot: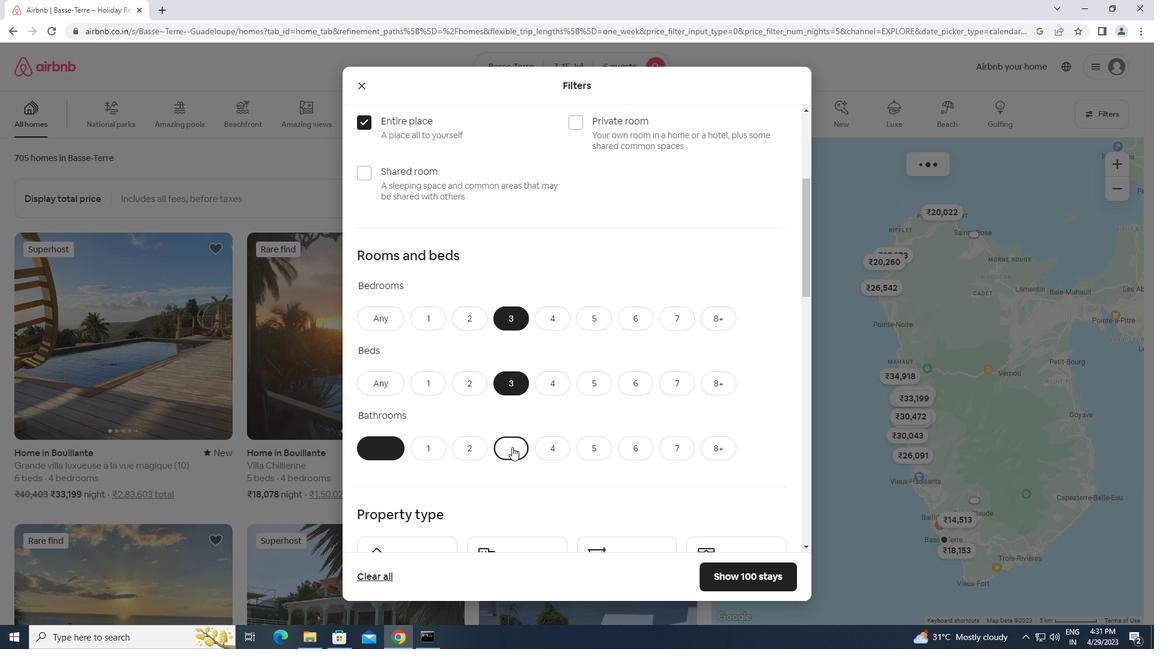
Action: Mouse scrolled (521, 462) with delta (0, 0)
Screenshot: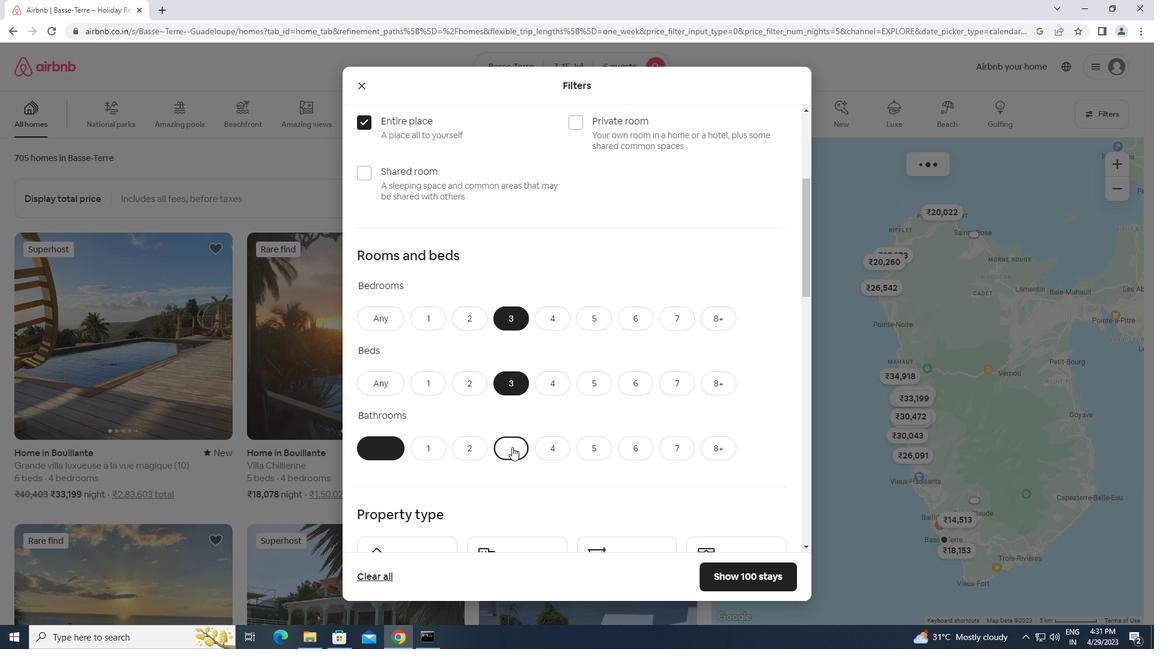 
Action: Mouse scrolled (521, 462) with delta (0, 0)
Screenshot: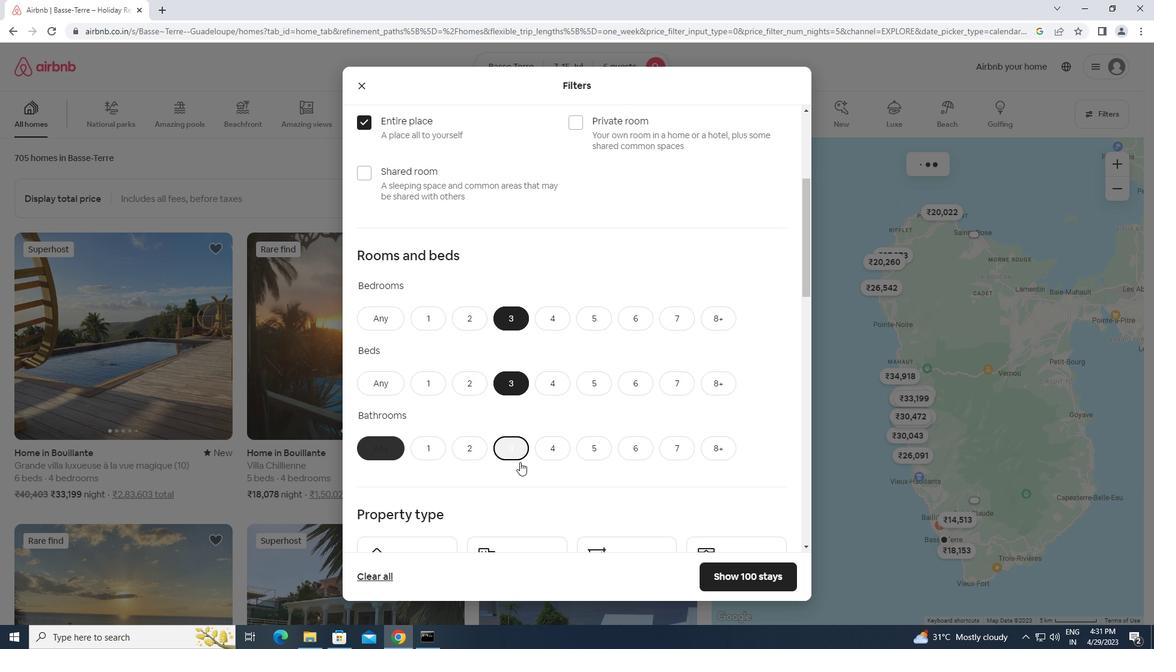 
Action: Mouse scrolled (521, 462) with delta (0, 0)
Screenshot: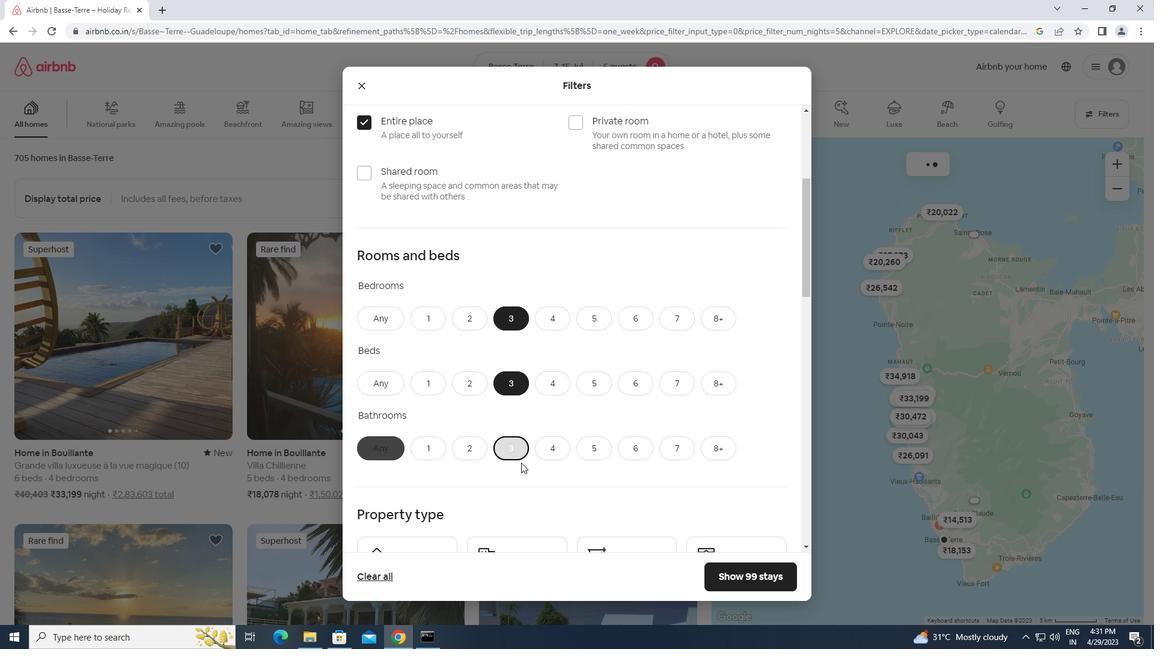 
Action: Mouse moved to (420, 415)
Screenshot: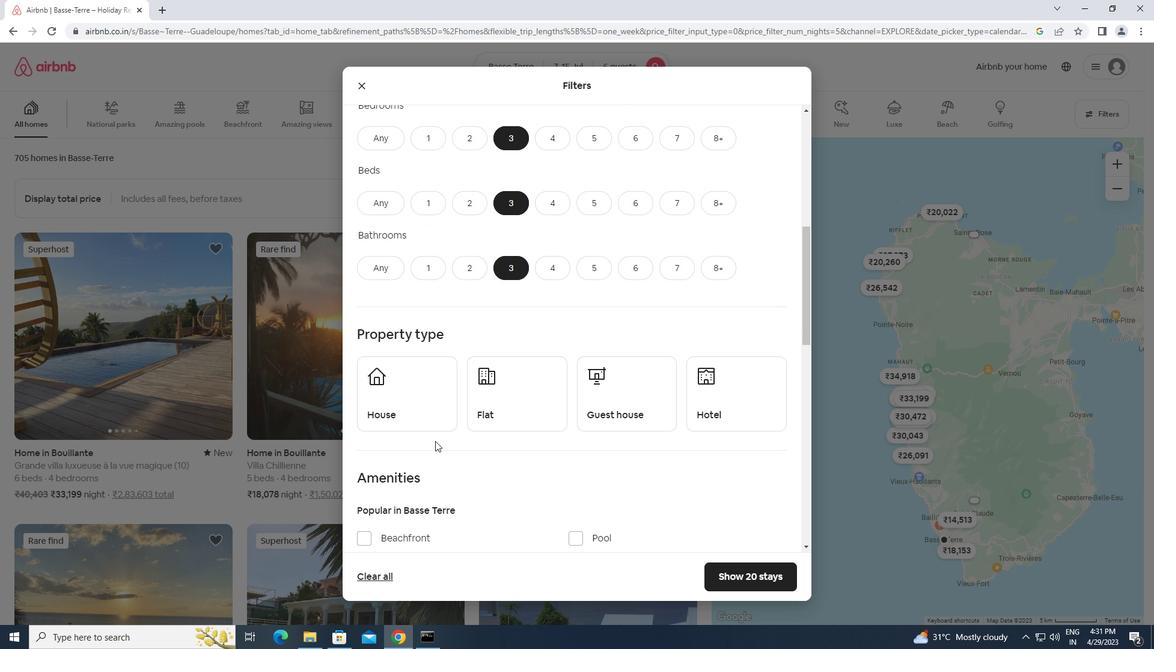 
Action: Mouse pressed left at (420, 415)
Screenshot: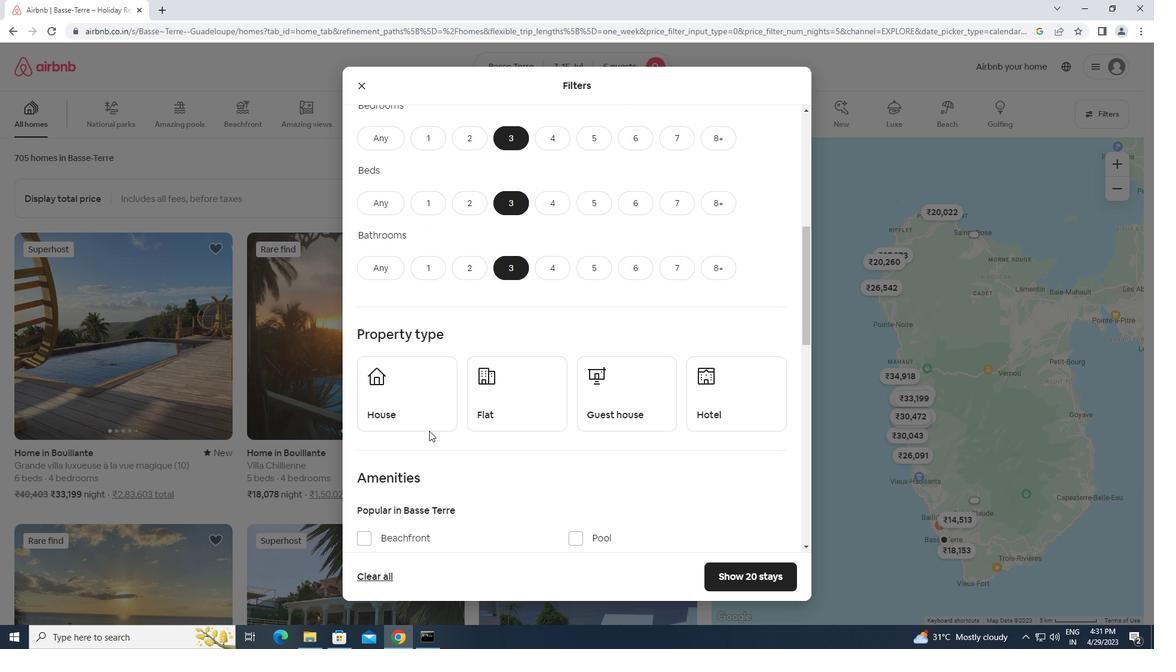 
Action: Mouse moved to (523, 403)
Screenshot: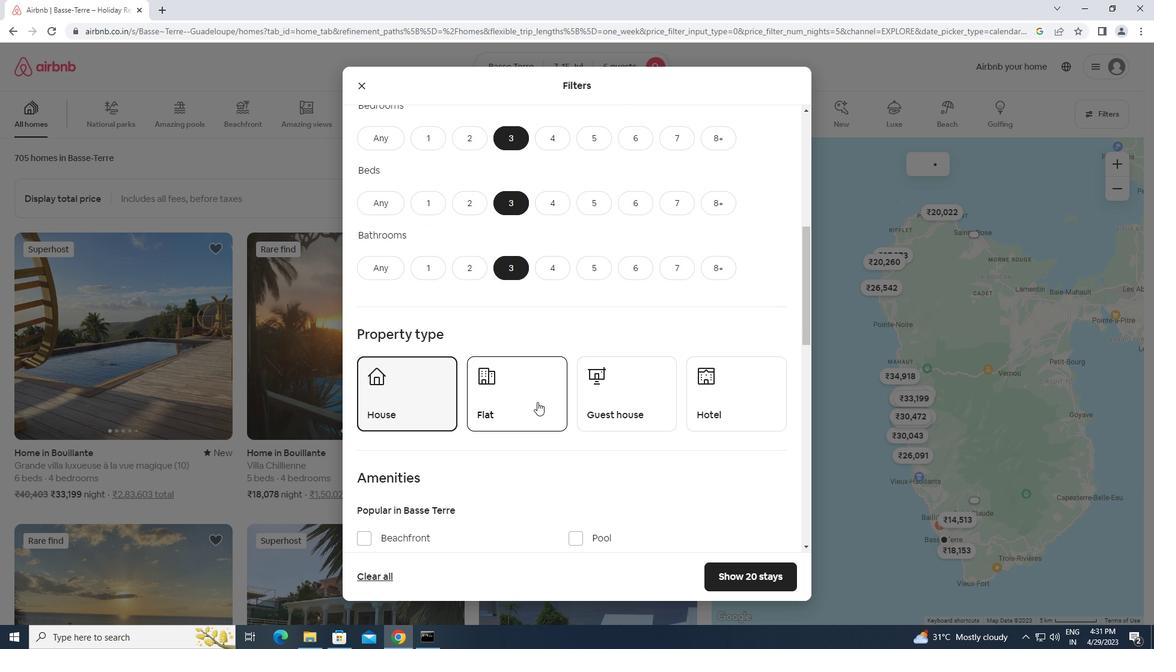 
Action: Mouse pressed left at (523, 403)
Screenshot: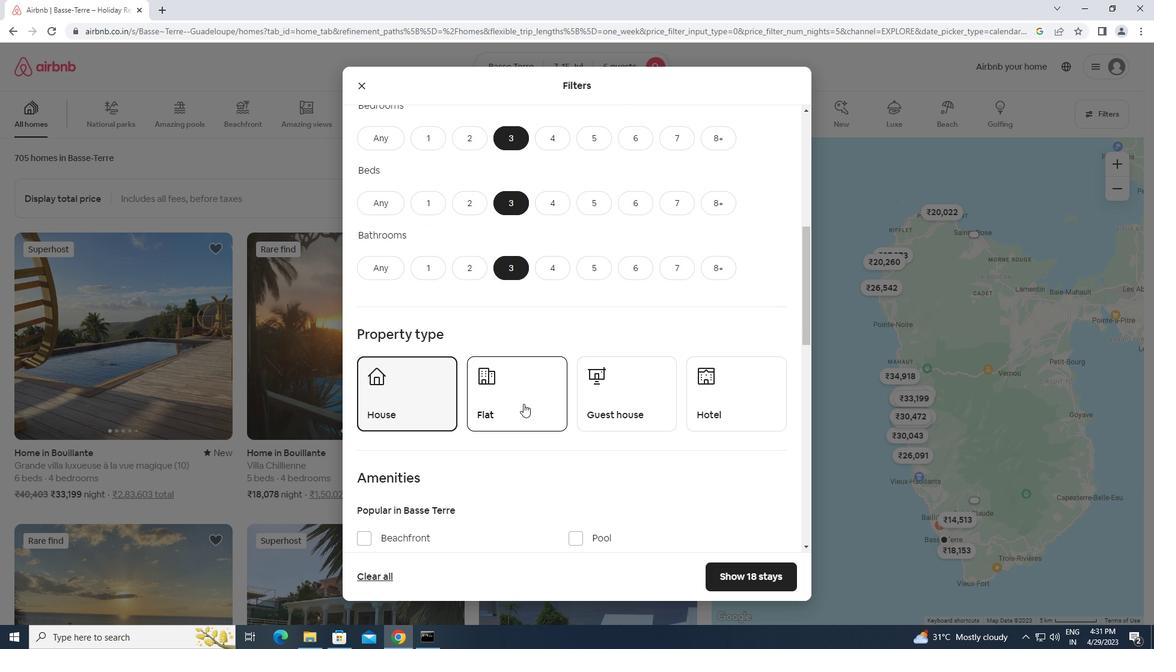 
Action: Mouse moved to (599, 402)
Screenshot: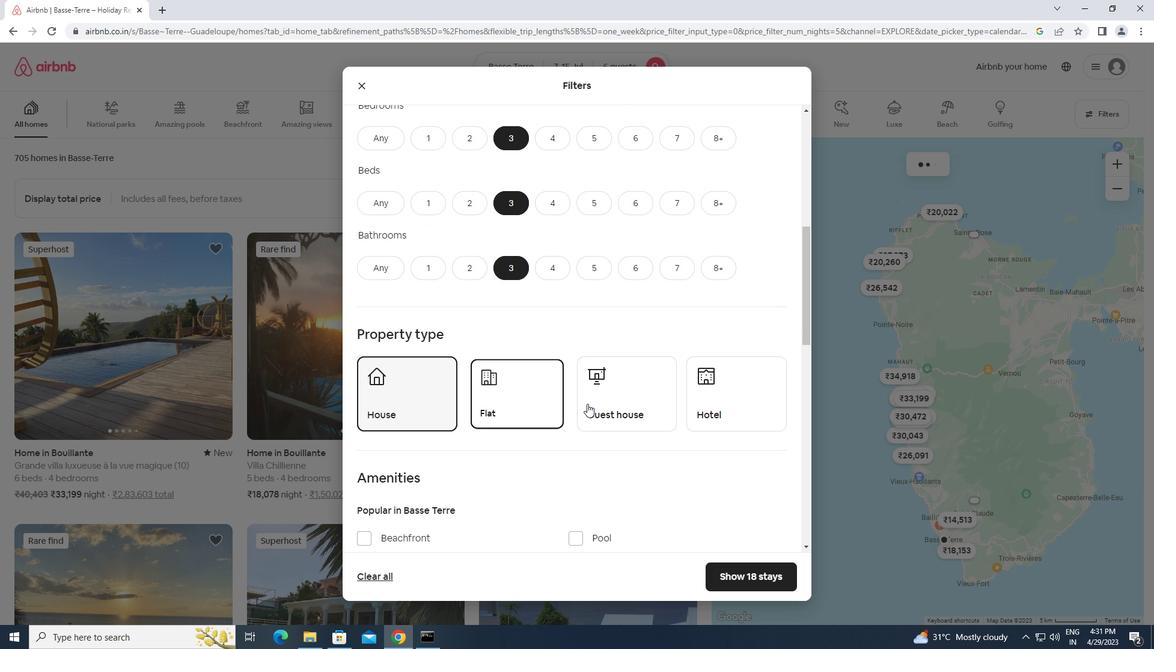 
Action: Mouse pressed left at (599, 402)
Screenshot: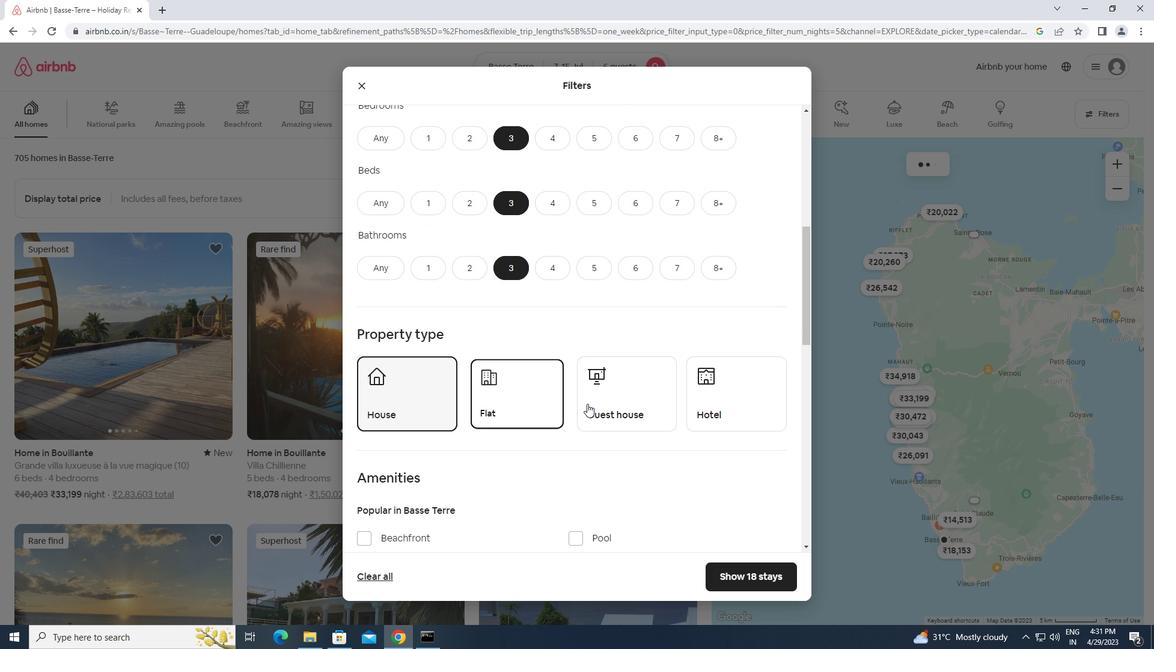 
Action: Mouse moved to (529, 444)
Screenshot: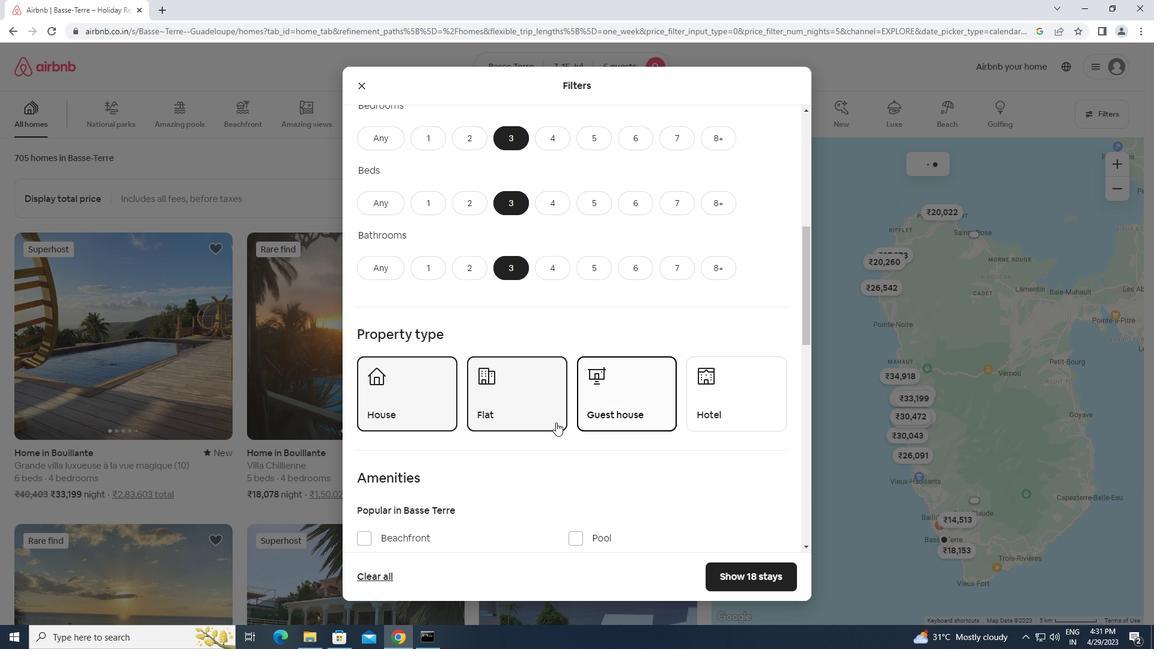 
Action: Mouse scrolled (529, 444) with delta (0, 0)
Screenshot: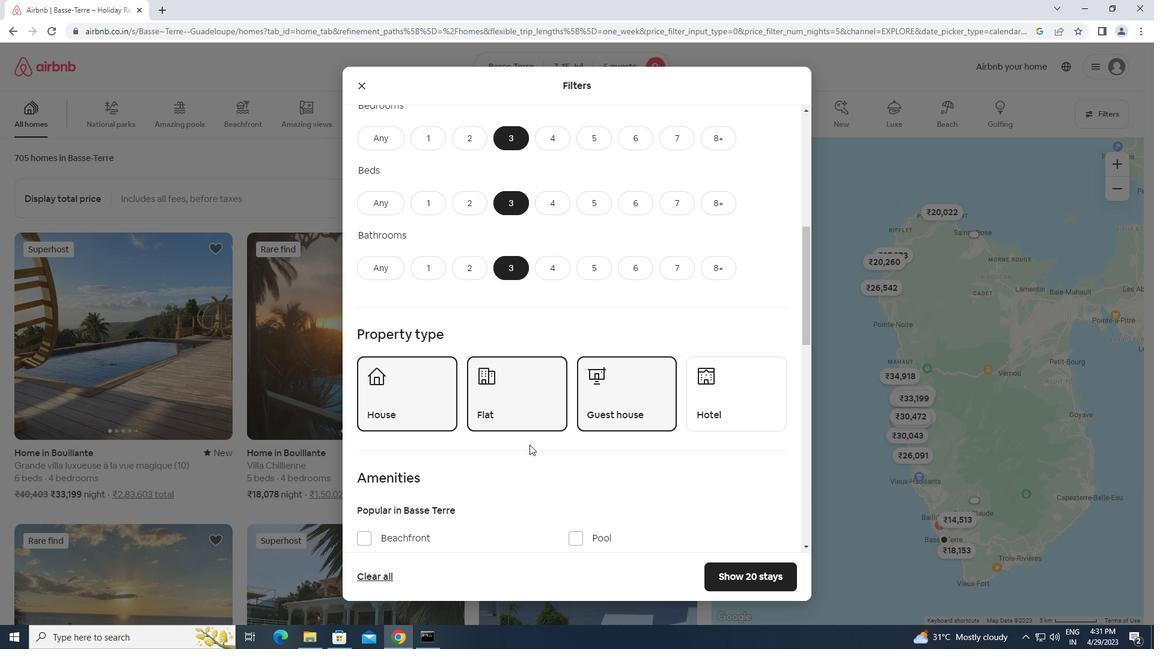 
Action: Mouse scrolled (529, 444) with delta (0, 0)
Screenshot: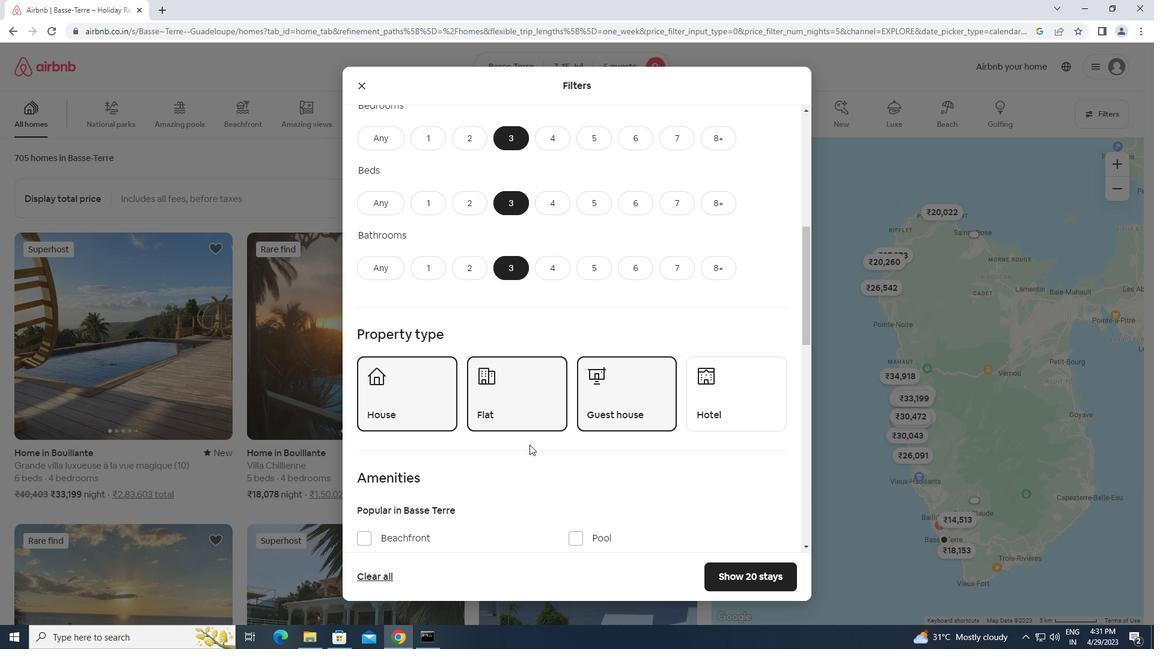 
Action: Mouse moved to (586, 475)
Screenshot: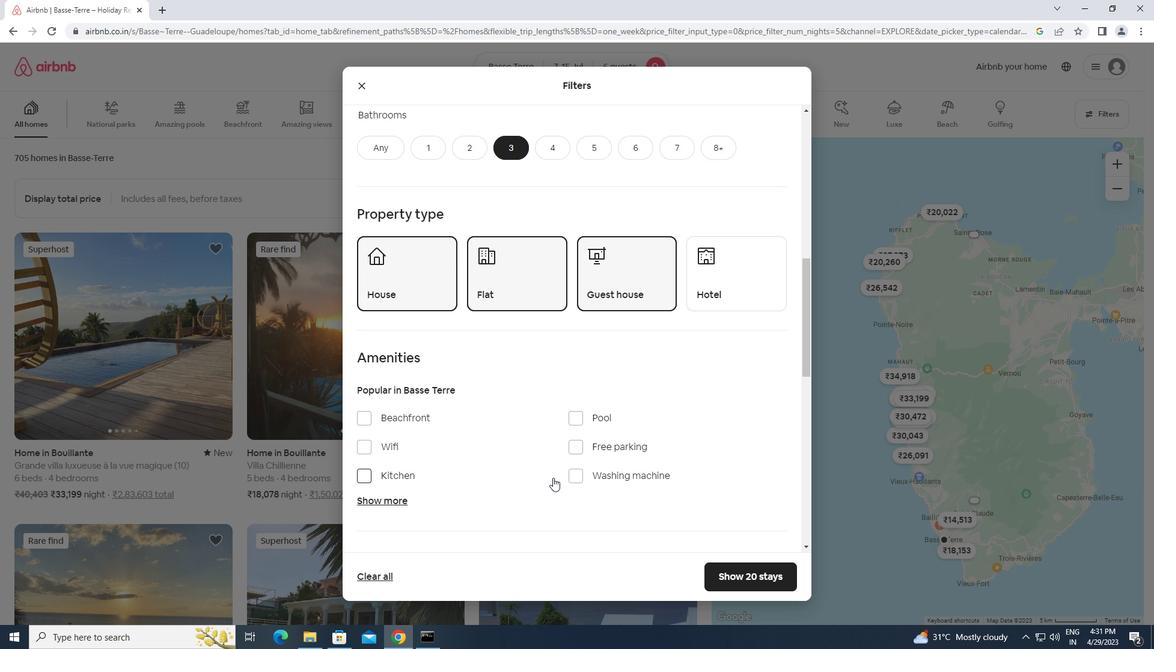 
Action: Mouse pressed left at (586, 475)
Screenshot: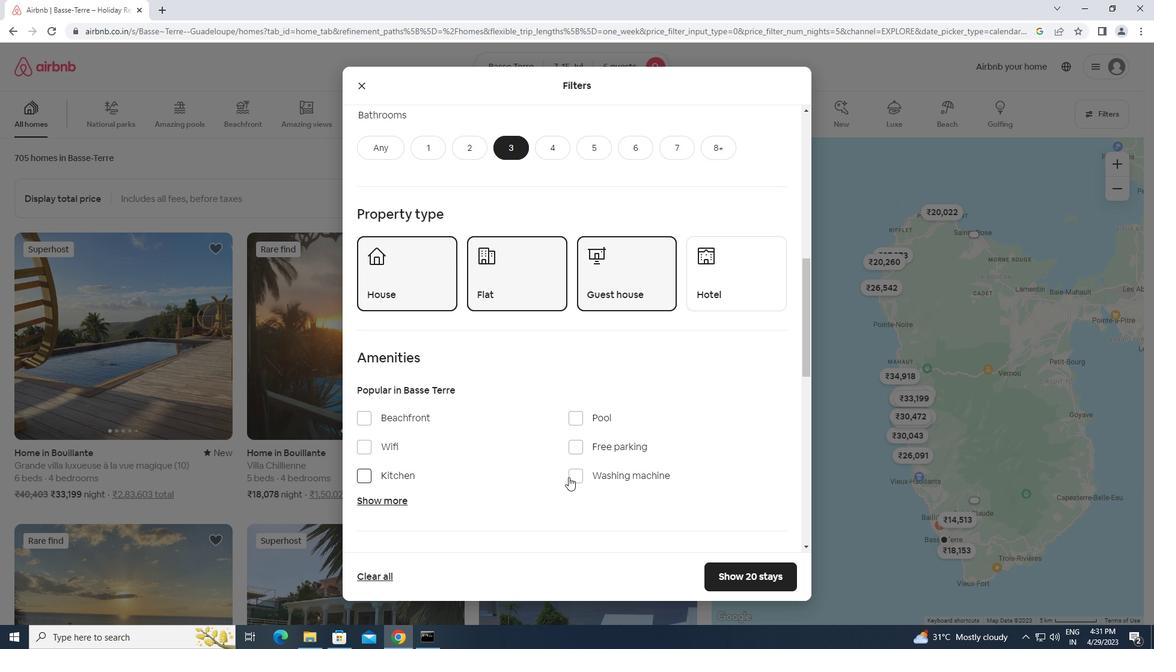 
Action: Mouse moved to (501, 483)
Screenshot: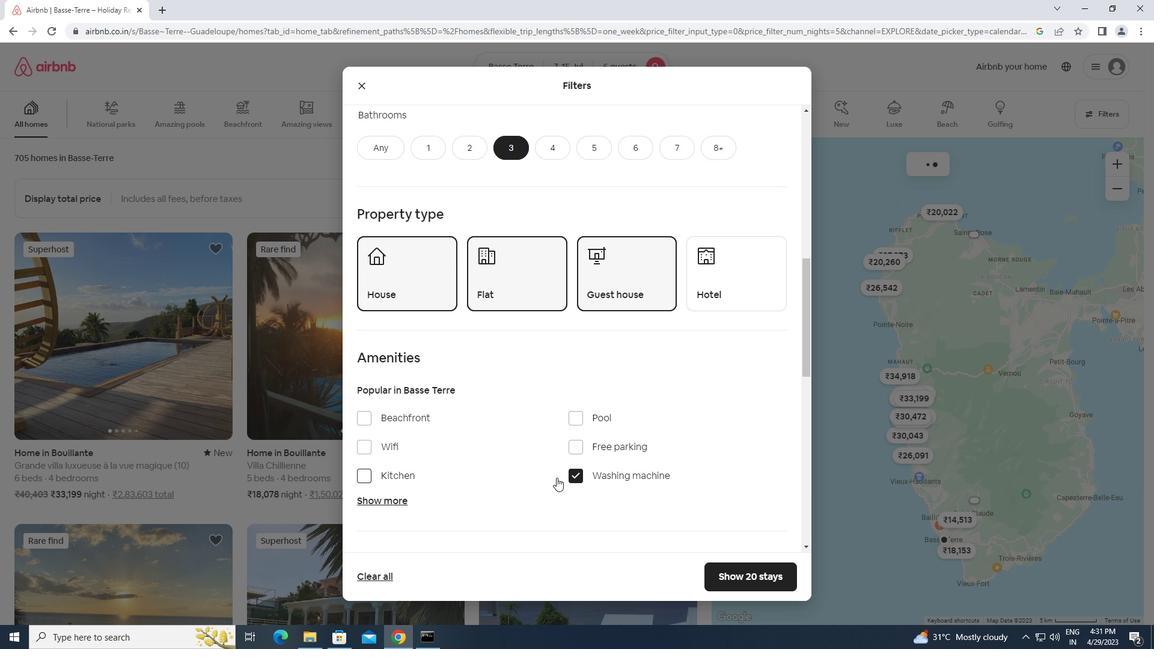 
Action: Mouse scrolled (501, 483) with delta (0, 0)
Screenshot: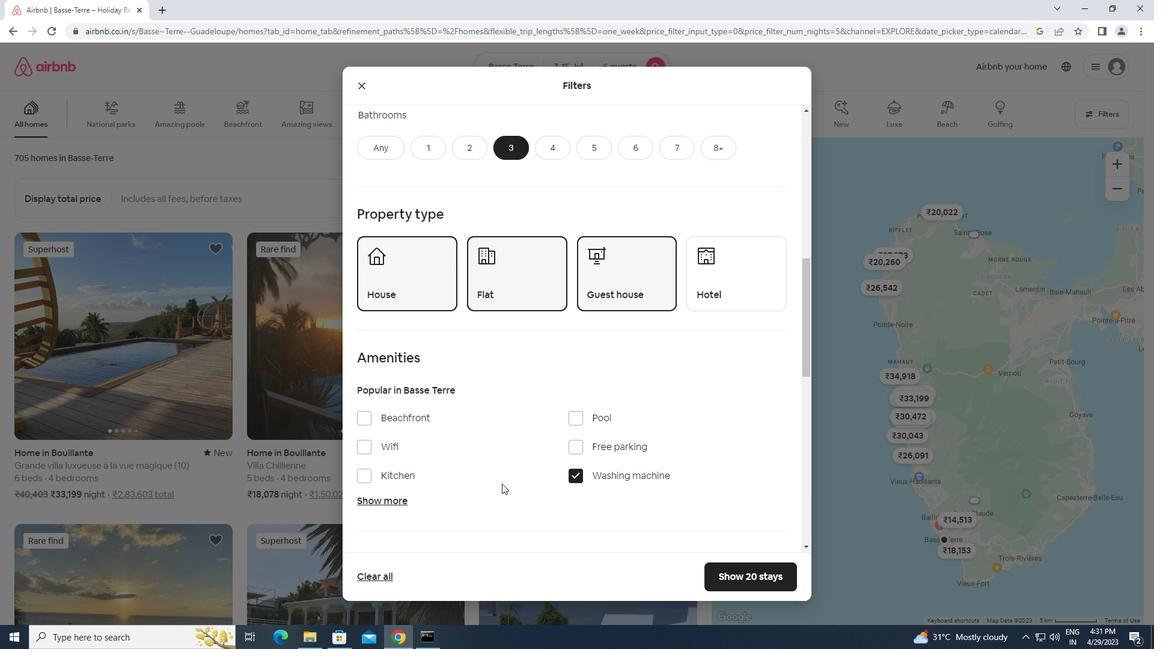 
Action: Mouse scrolled (501, 483) with delta (0, 0)
Screenshot: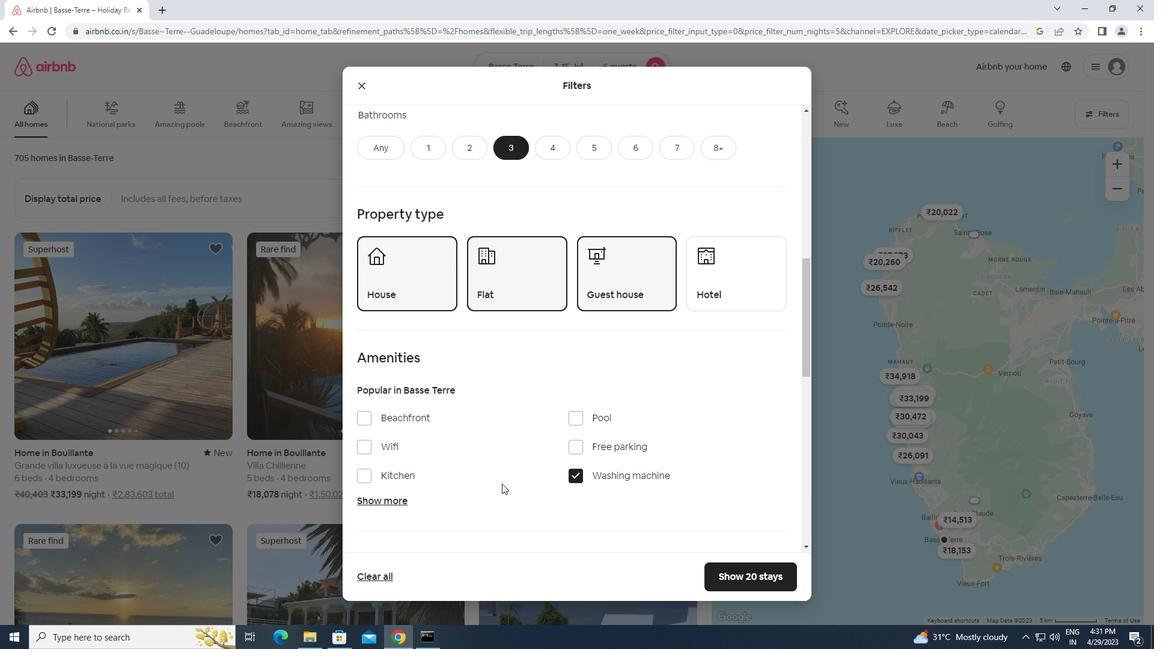 
Action: Mouse scrolled (501, 483) with delta (0, 0)
Screenshot: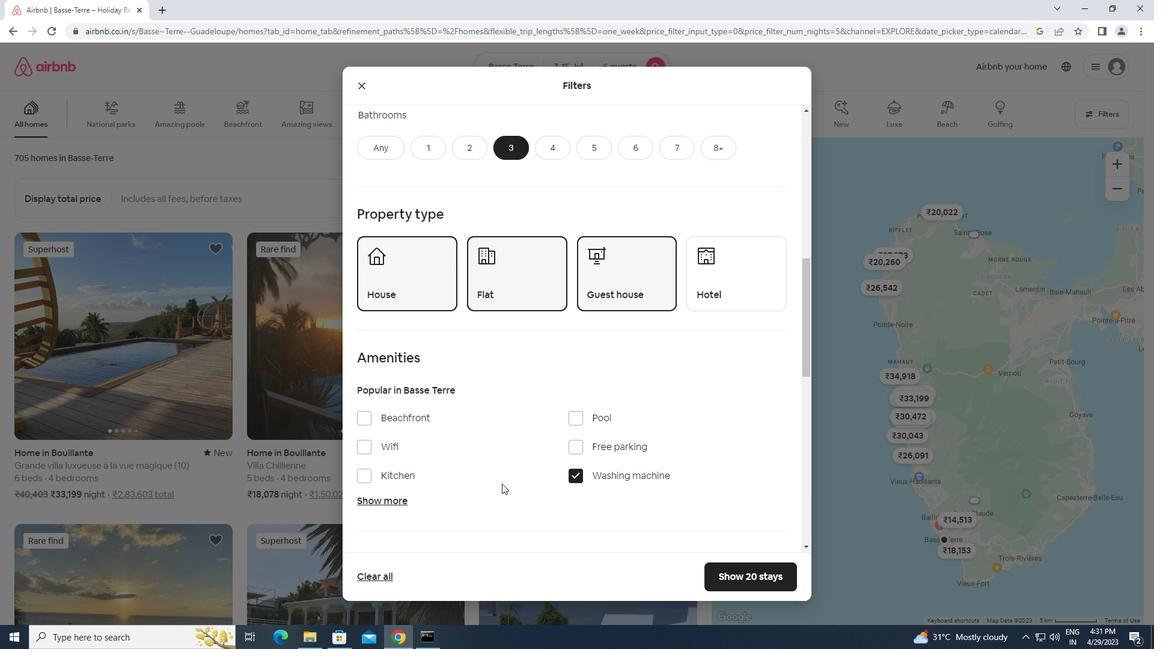 
Action: Mouse moved to (755, 461)
Screenshot: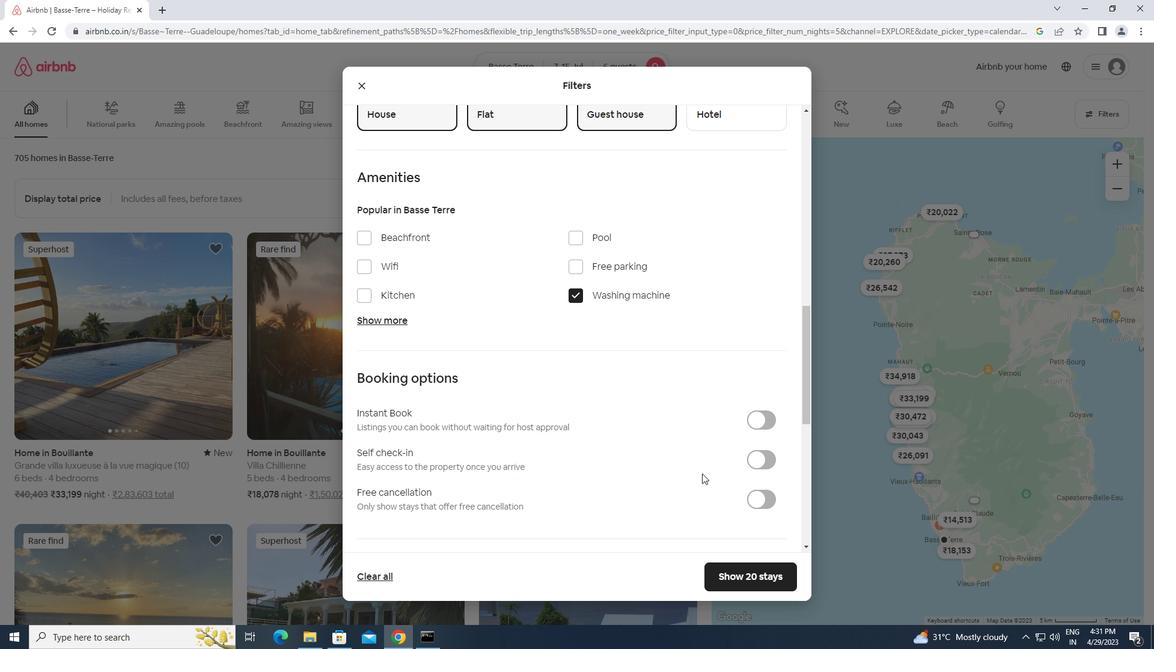 
Action: Mouse pressed left at (755, 461)
Screenshot: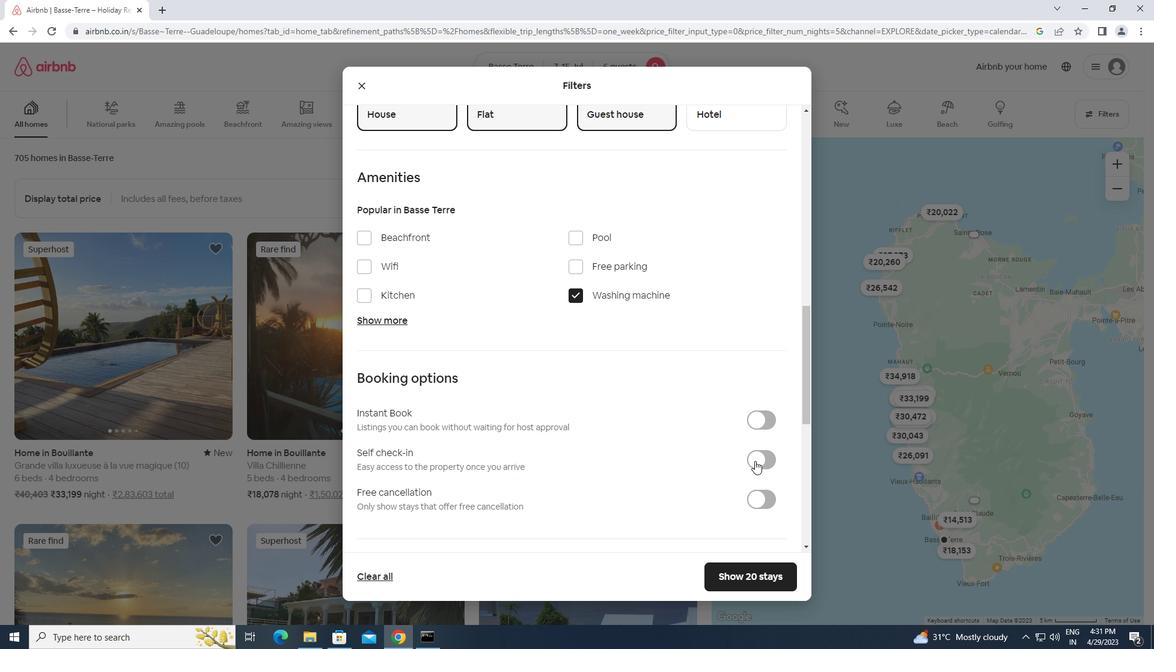 
Action: Mouse moved to (557, 455)
Screenshot: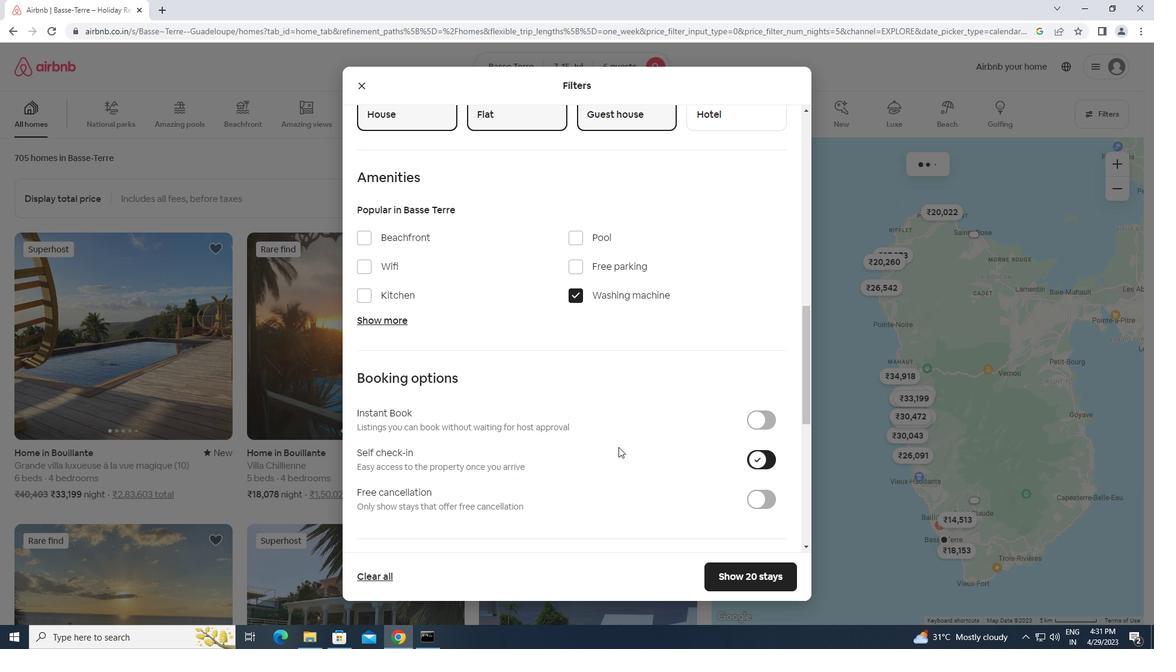 
Action: Mouse scrolled (557, 454) with delta (0, 0)
Screenshot: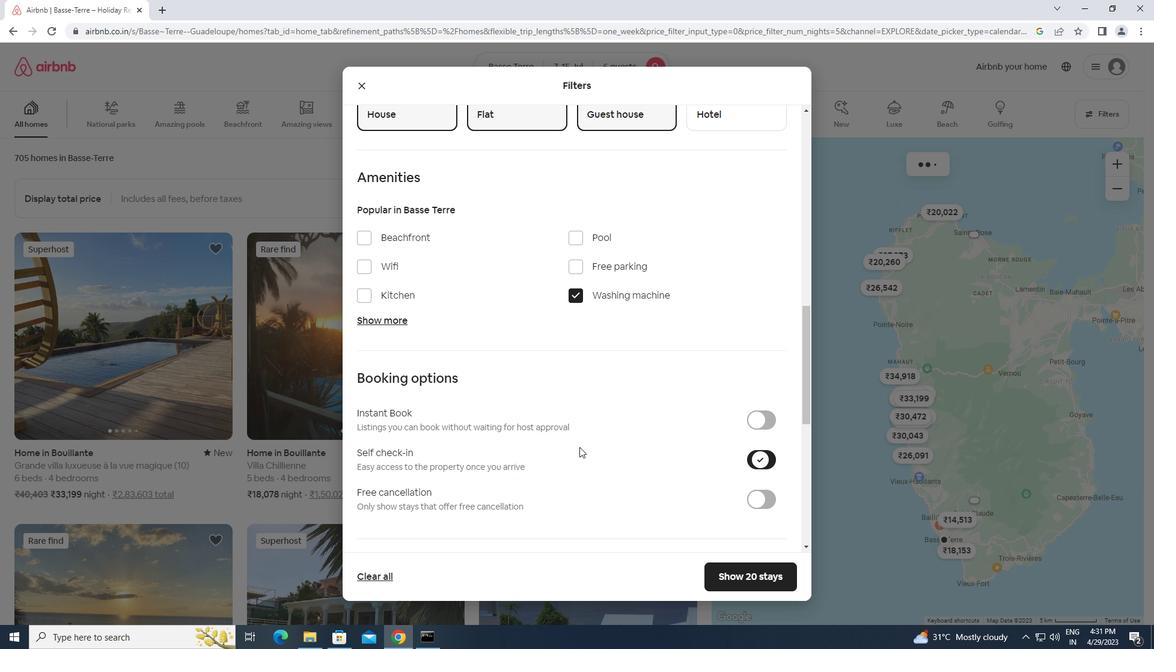 
Action: Mouse scrolled (557, 454) with delta (0, 0)
Screenshot: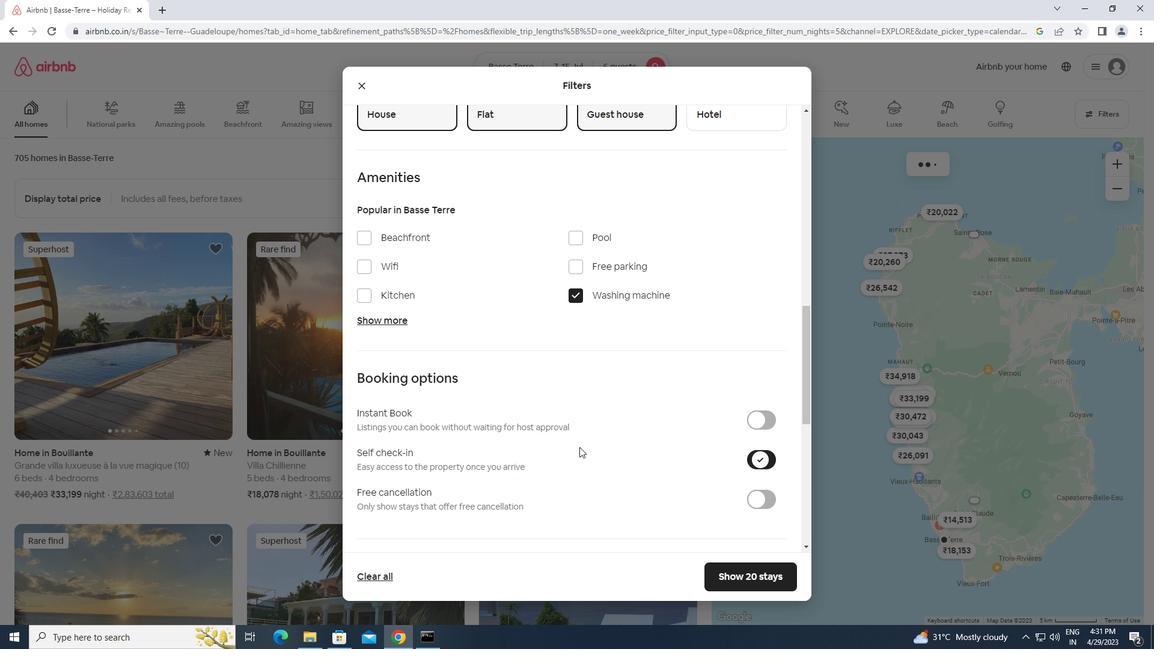 
Action: Mouse scrolled (557, 454) with delta (0, 0)
Screenshot: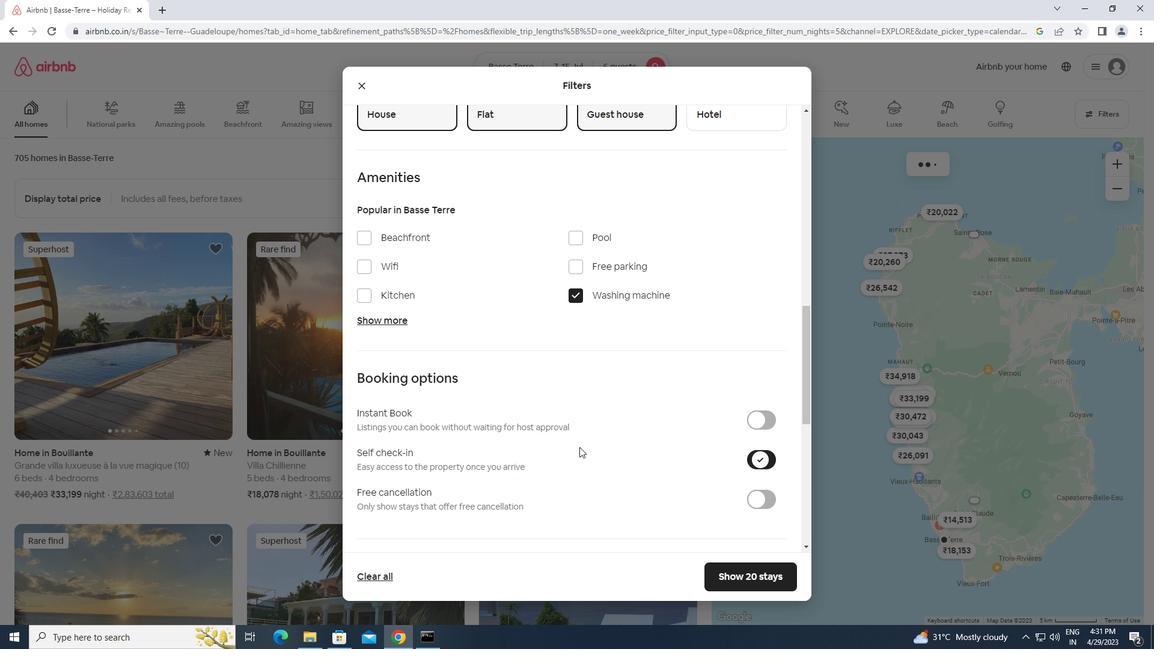 
Action: Mouse moved to (557, 455)
Screenshot: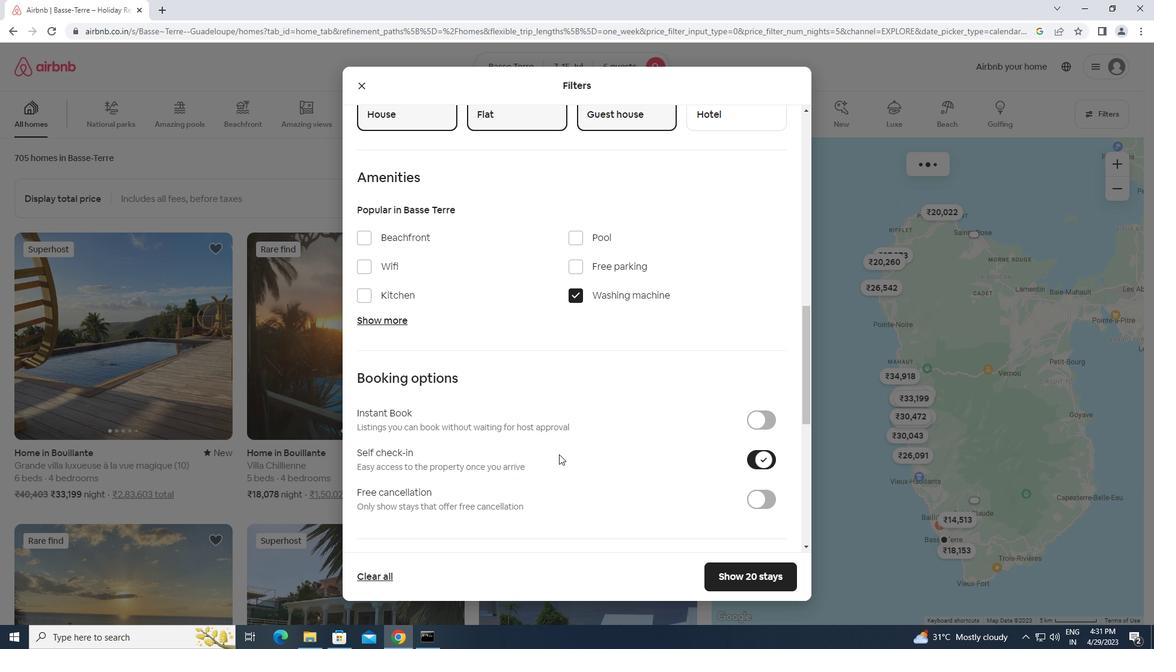 
Action: Mouse scrolled (557, 454) with delta (0, 0)
Screenshot: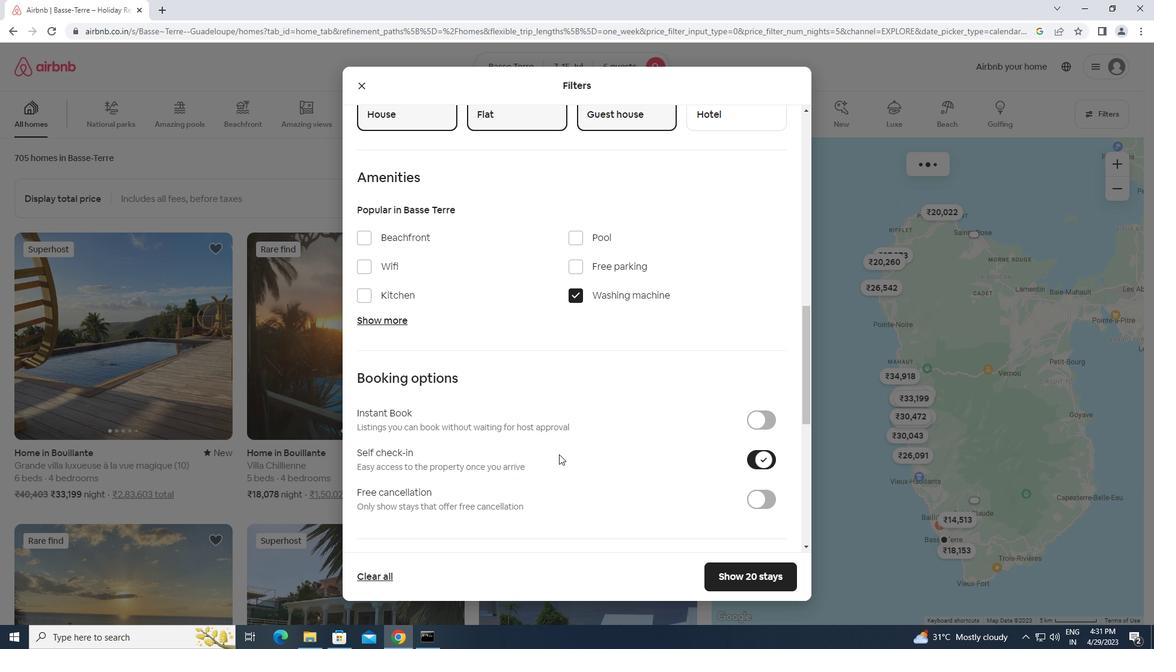 
Action: Mouse moved to (557, 456)
Screenshot: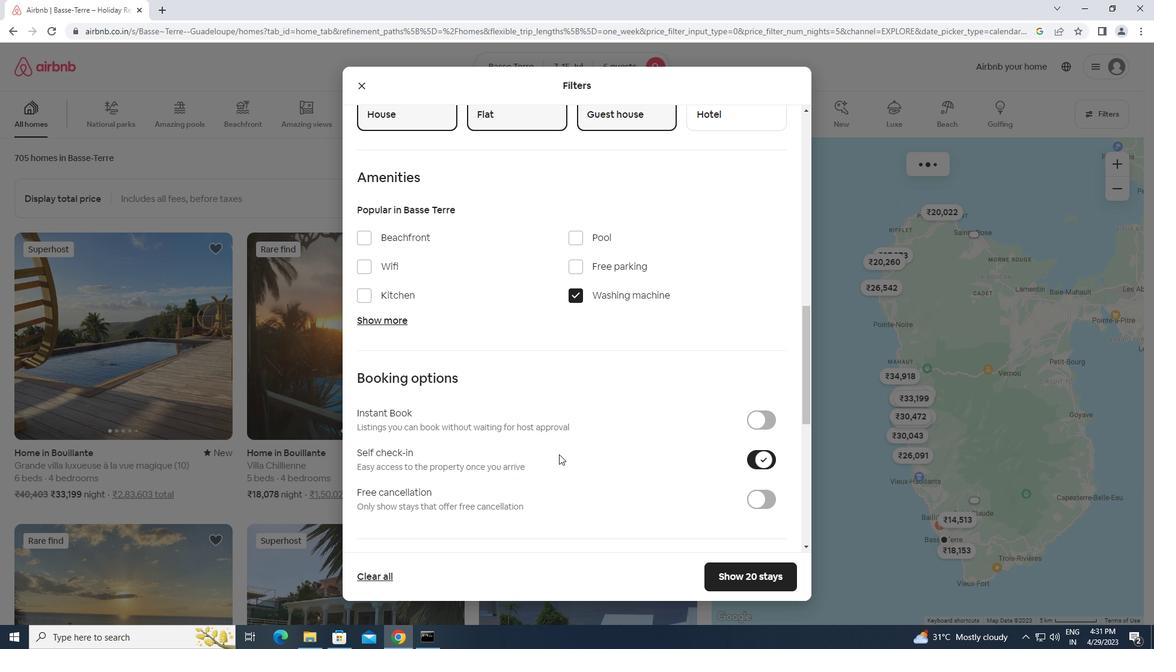 
Action: Mouse scrolled (557, 455) with delta (0, 0)
Screenshot: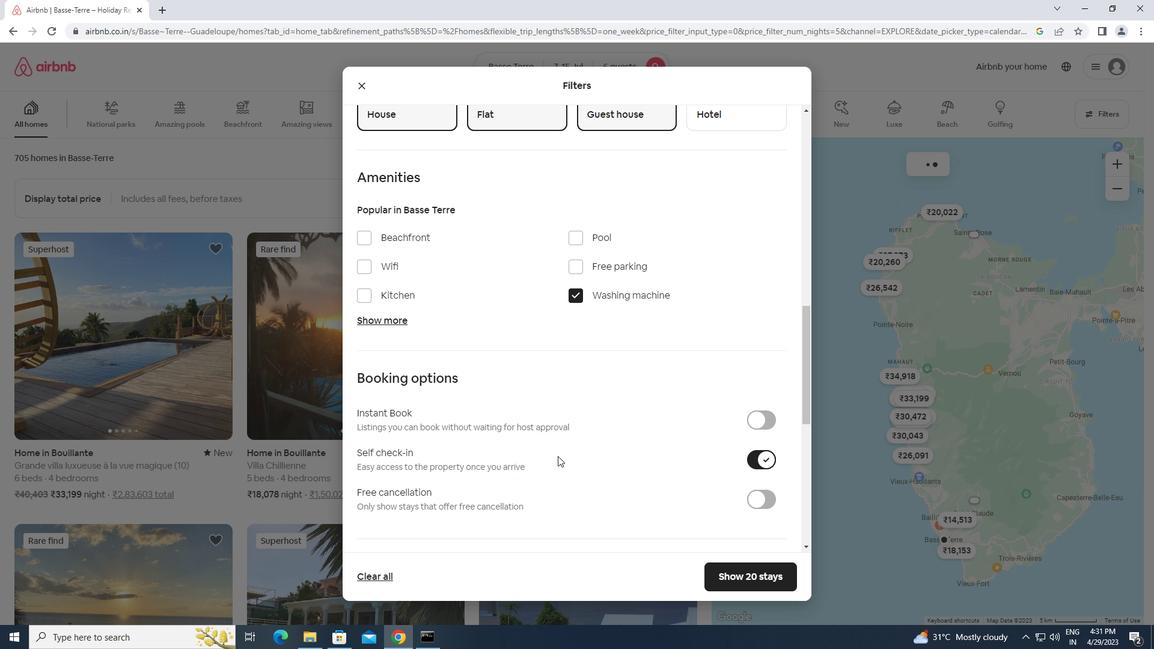 
Action: Mouse scrolled (557, 455) with delta (0, 0)
Screenshot: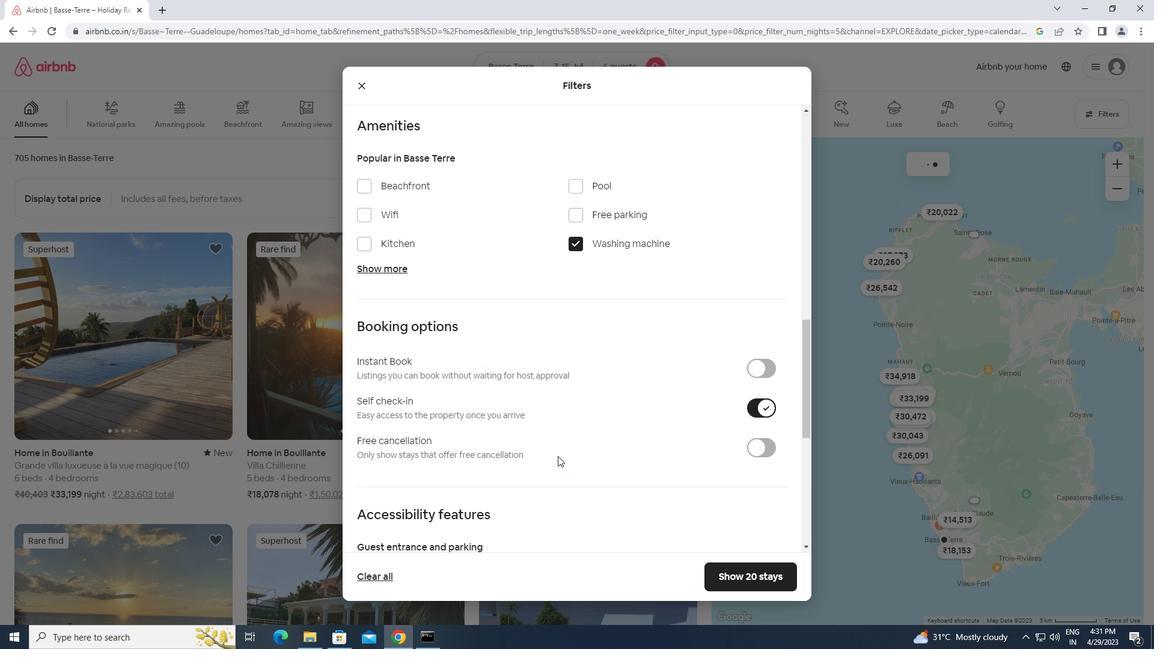 
Action: Mouse scrolled (557, 455) with delta (0, 0)
Screenshot: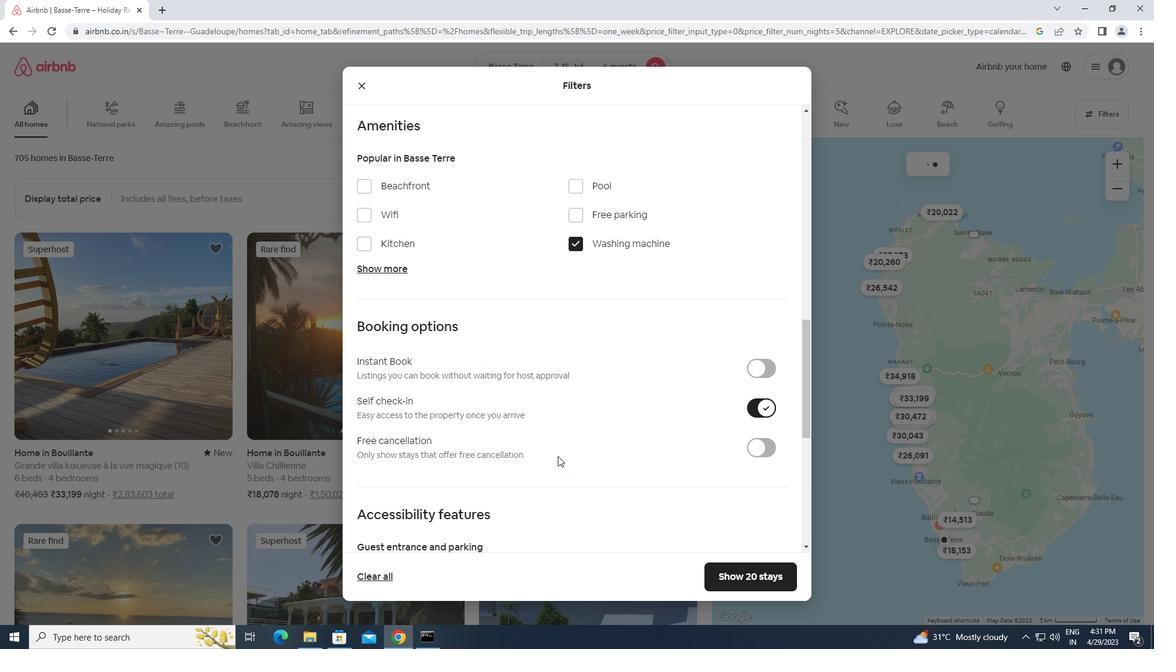 
Action: Mouse scrolled (557, 455) with delta (0, 0)
Screenshot: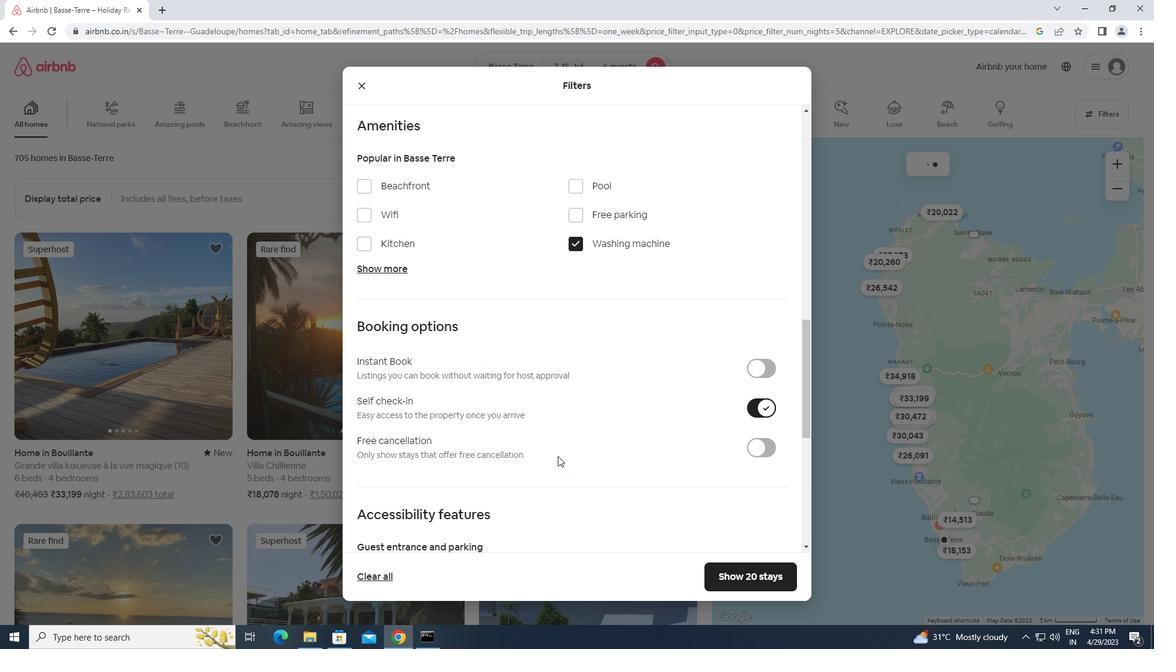 
Action: Mouse scrolled (557, 455) with delta (0, 0)
Screenshot: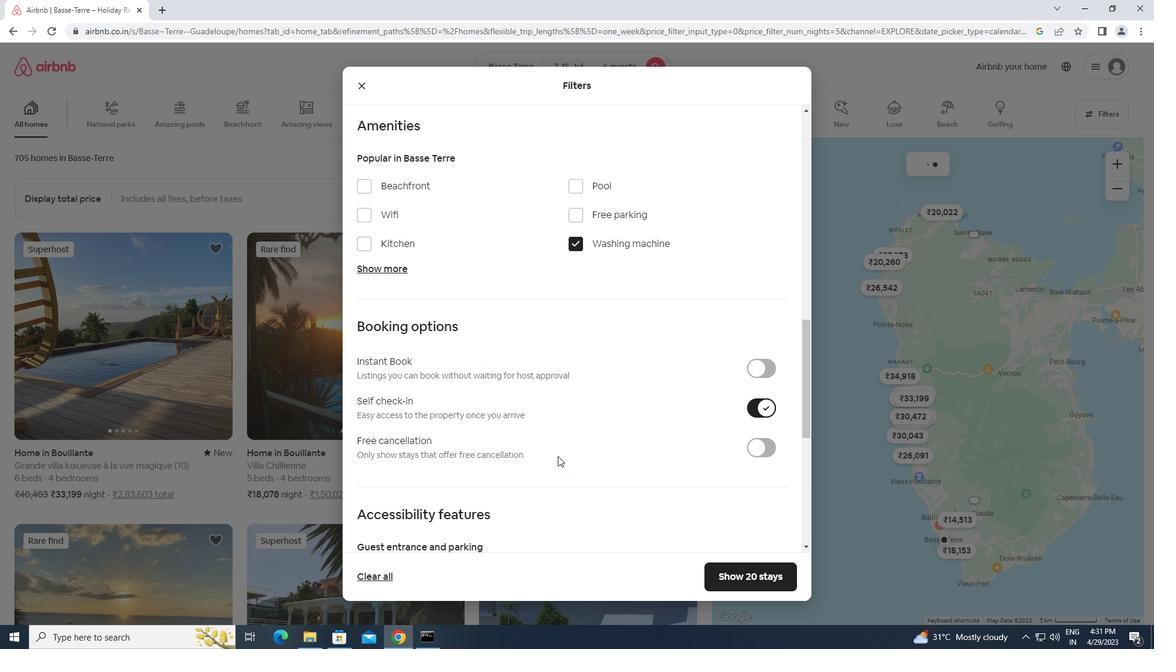
Action: Mouse moved to (366, 462)
Screenshot: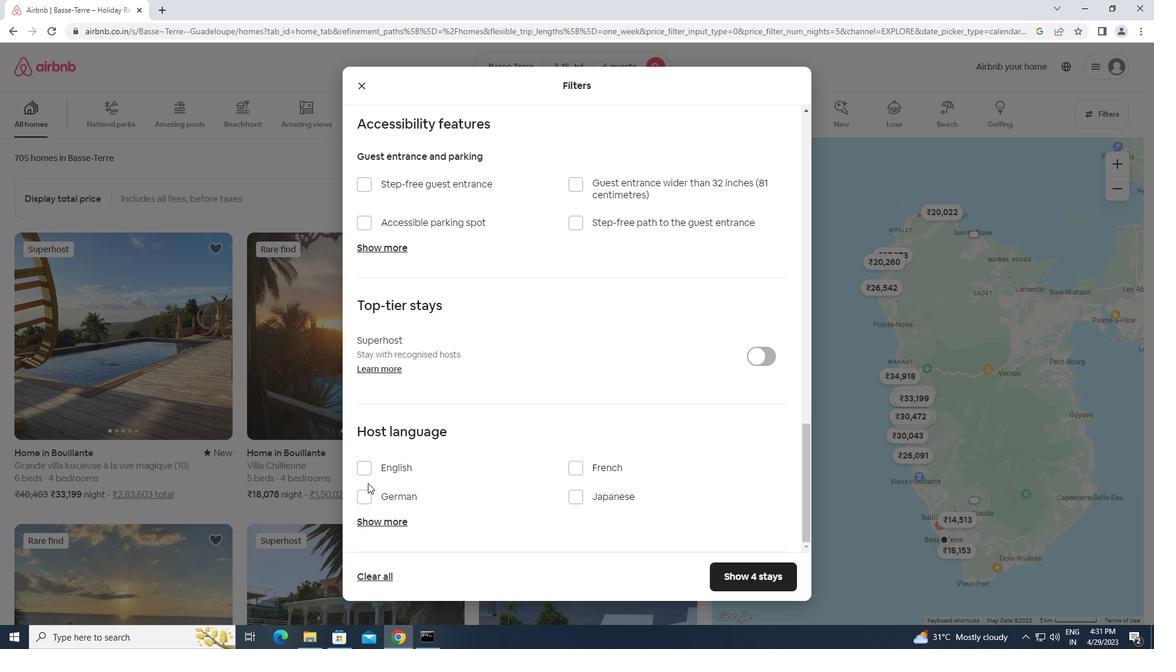 
Action: Mouse pressed left at (366, 462)
Screenshot: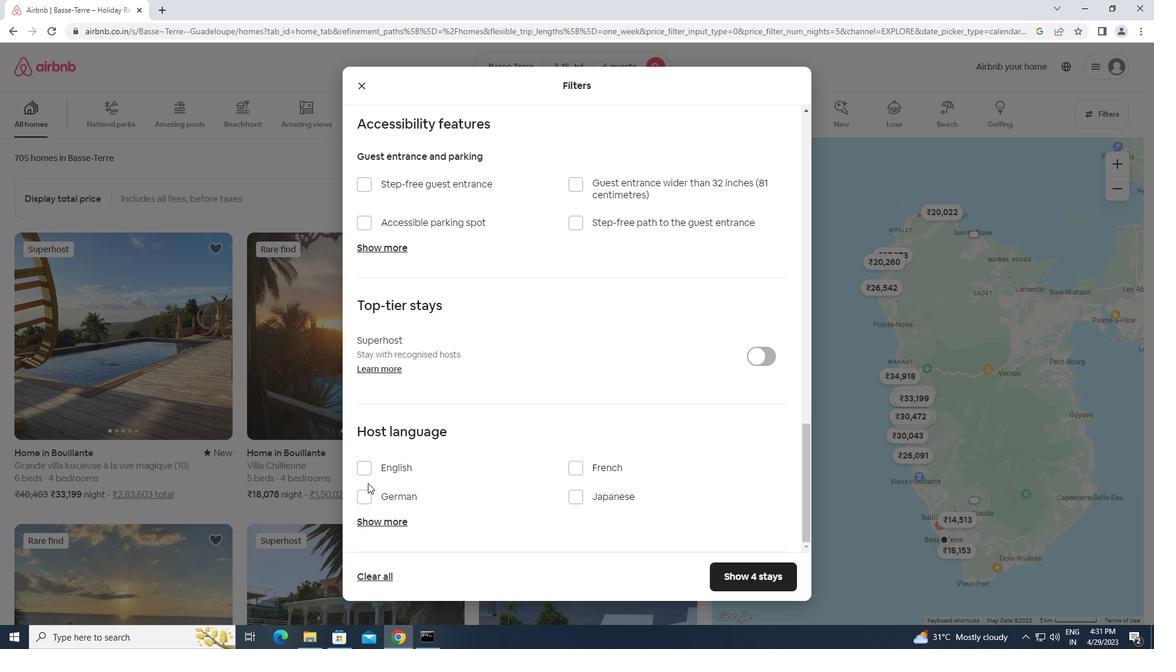 
Action: Mouse moved to (737, 577)
Screenshot: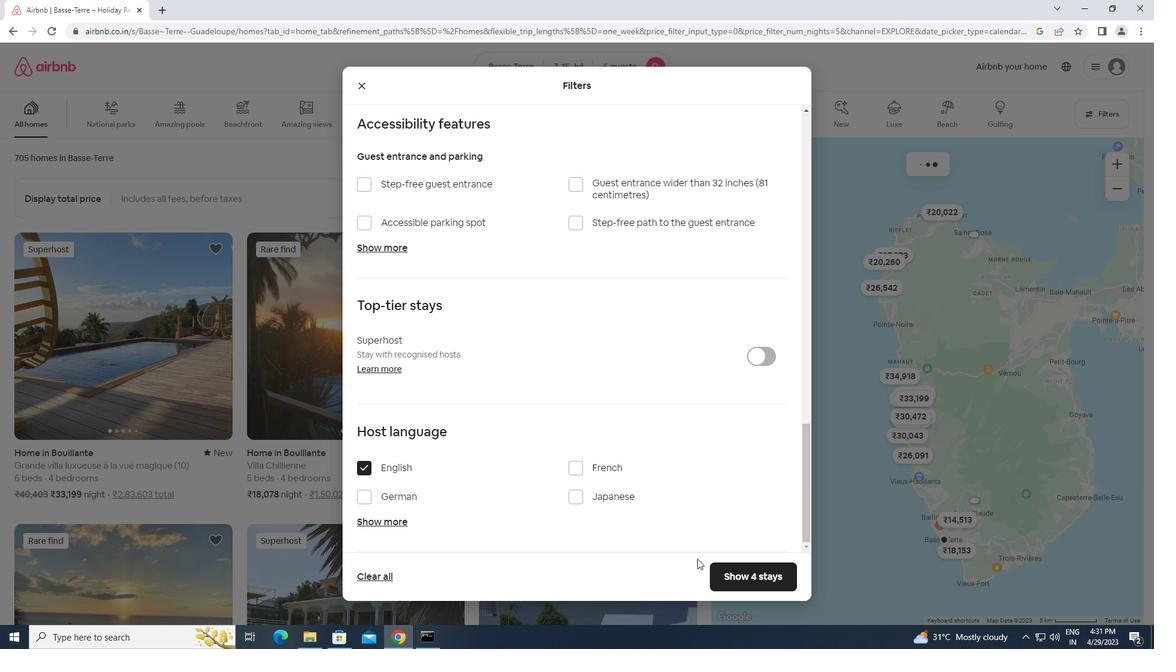 
Action: Mouse pressed left at (737, 577)
Screenshot: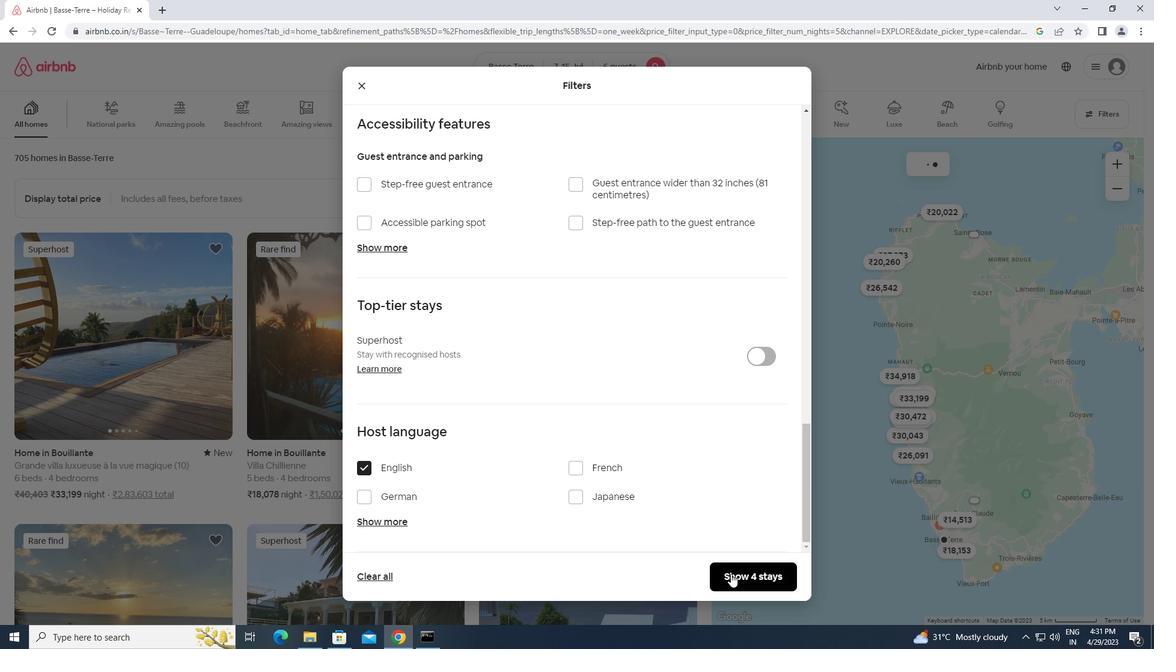 
